 Task: Find a place to stay in Bou Ismail, Algeria for 4 guests from September 6 to September 12, with a budget between ₹10,000 and ₹14,000 per night, including amenities like free parking and TV.
Action: Mouse moved to (475, 87)
Screenshot: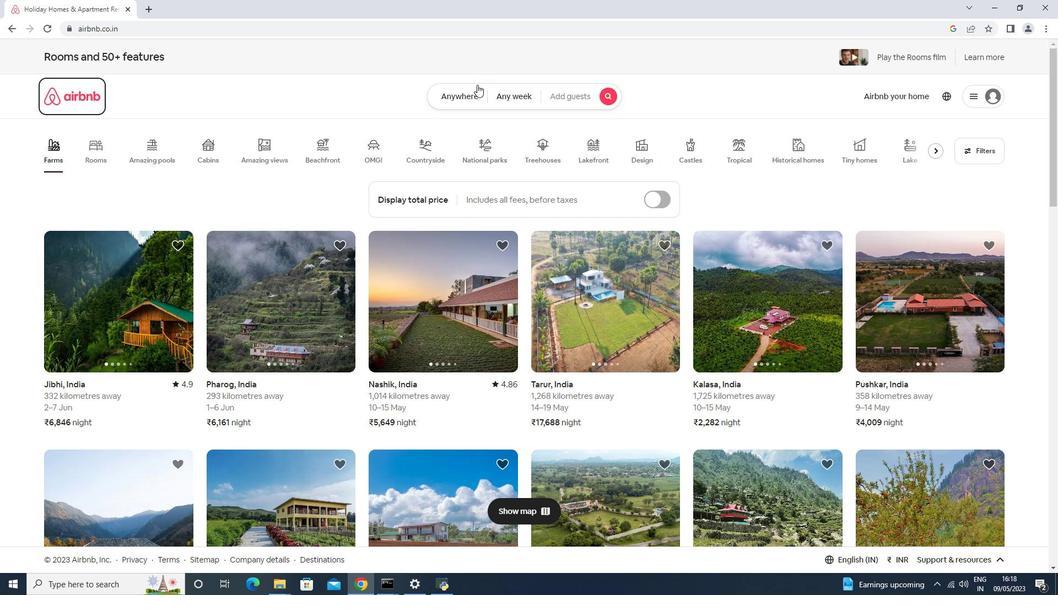 
Action: Mouse pressed left at (475, 87)
Screenshot: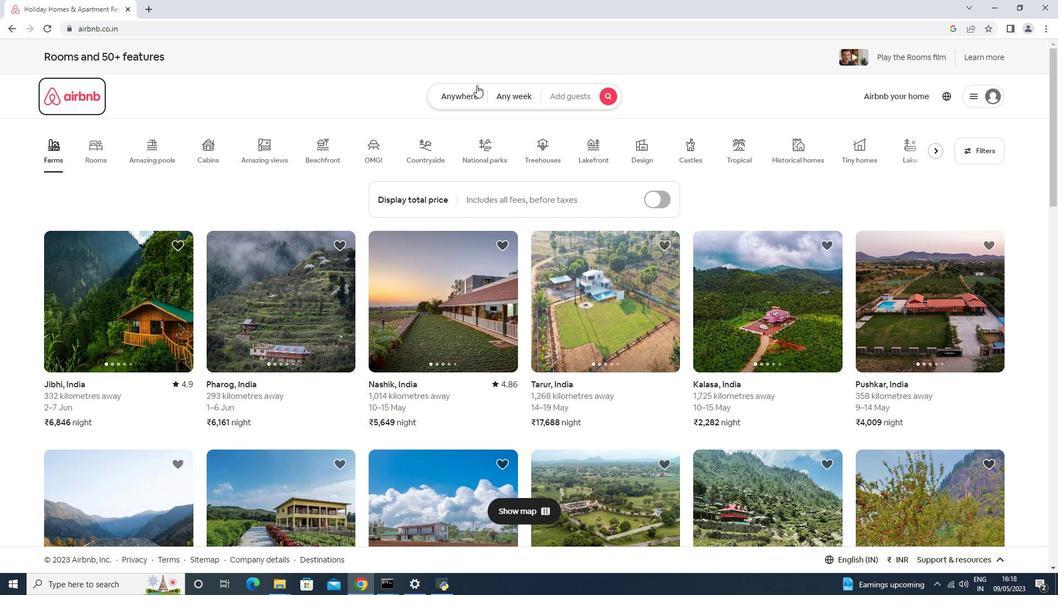 
Action: Mouse moved to (416, 130)
Screenshot: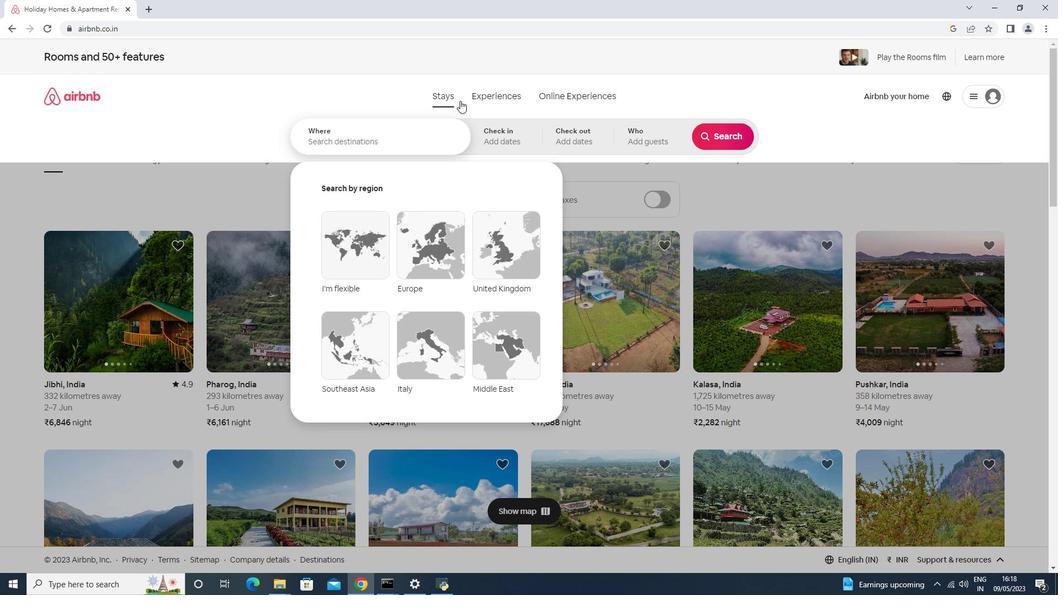 
Action: Mouse pressed left at (416, 130)
Screenshot: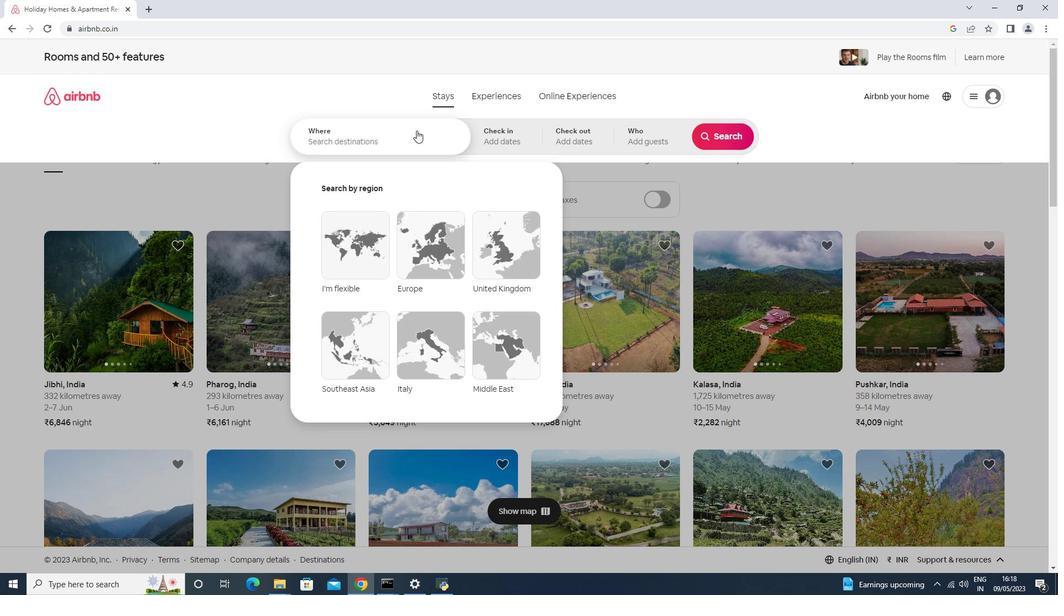 
Action: Key pressed <Key.shift>Bou<Key.space><Key.shift>Isl<Key.backspace>mail,<Key.space><Key.shift>ALGERIA<Key.enter>
Screenshot: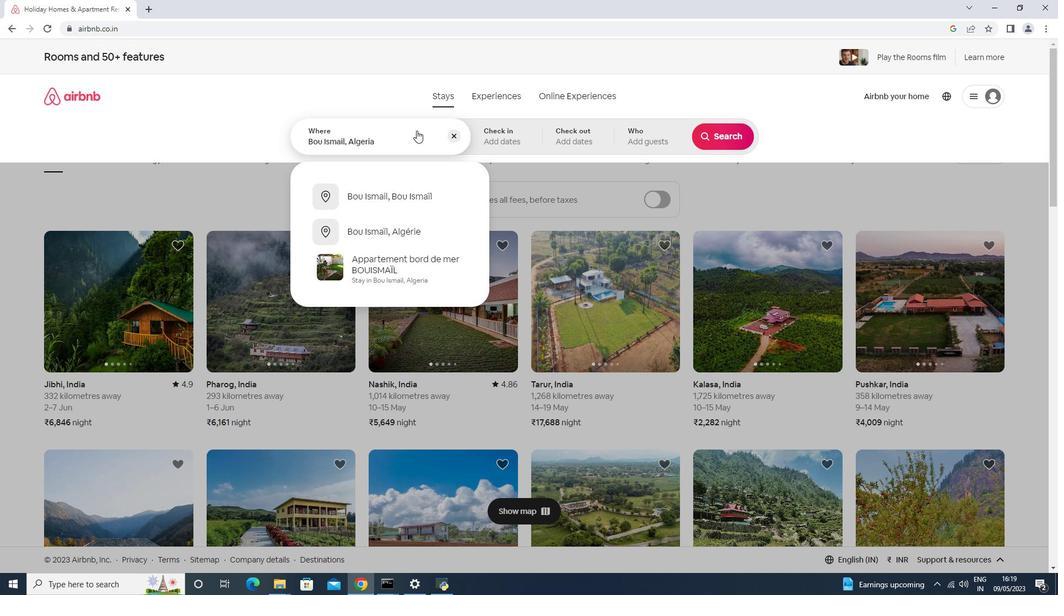 
Action: Mouse moved to (722, 224)
Screenshot: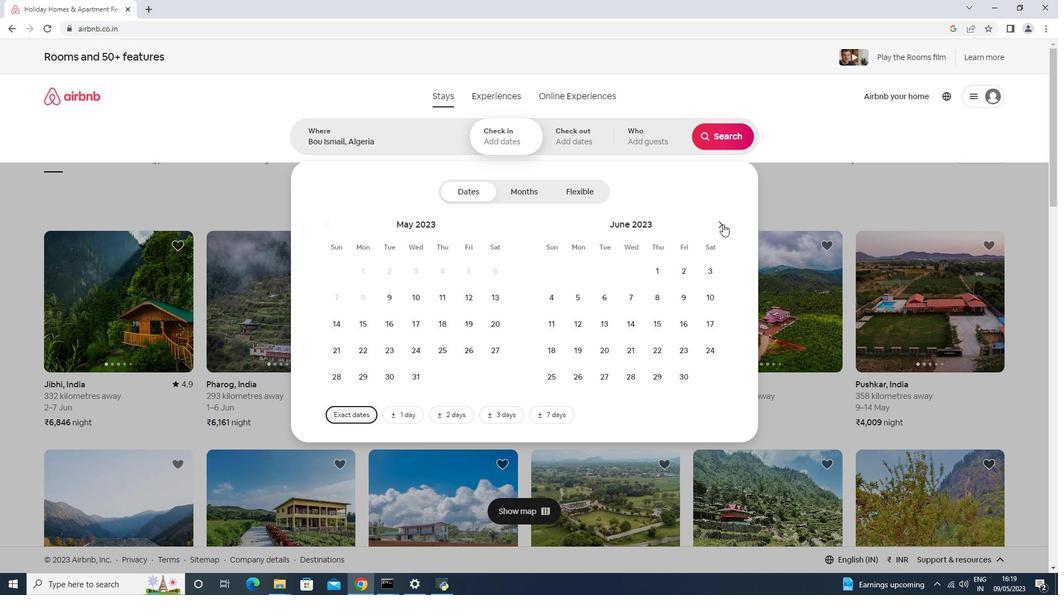 
Action: Mouse pressed left at (722, 224)
Screenshot: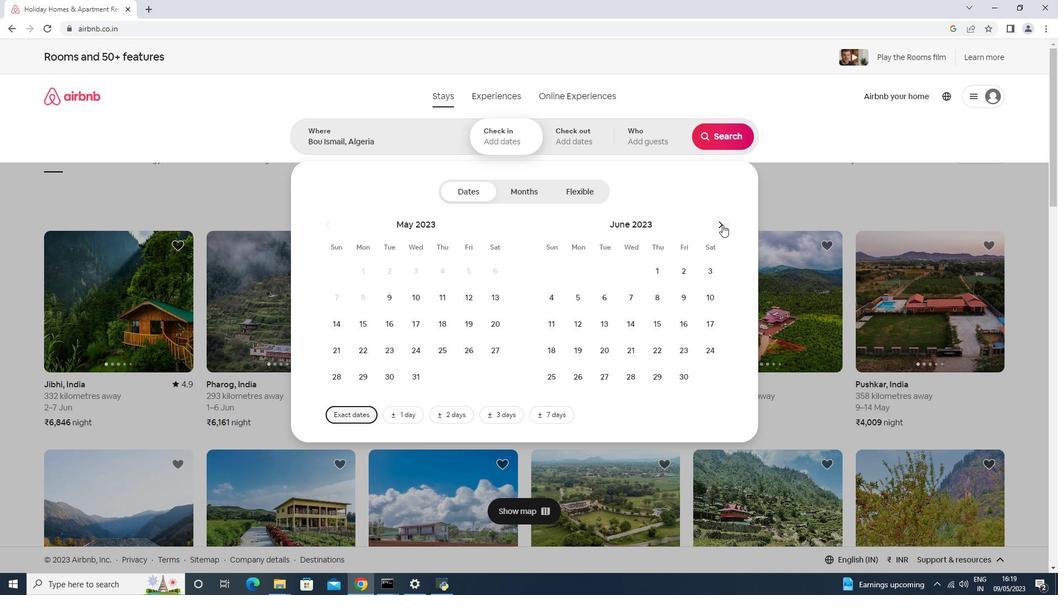 
Action: Mouse pressed left at (722, 224)
Screenshot: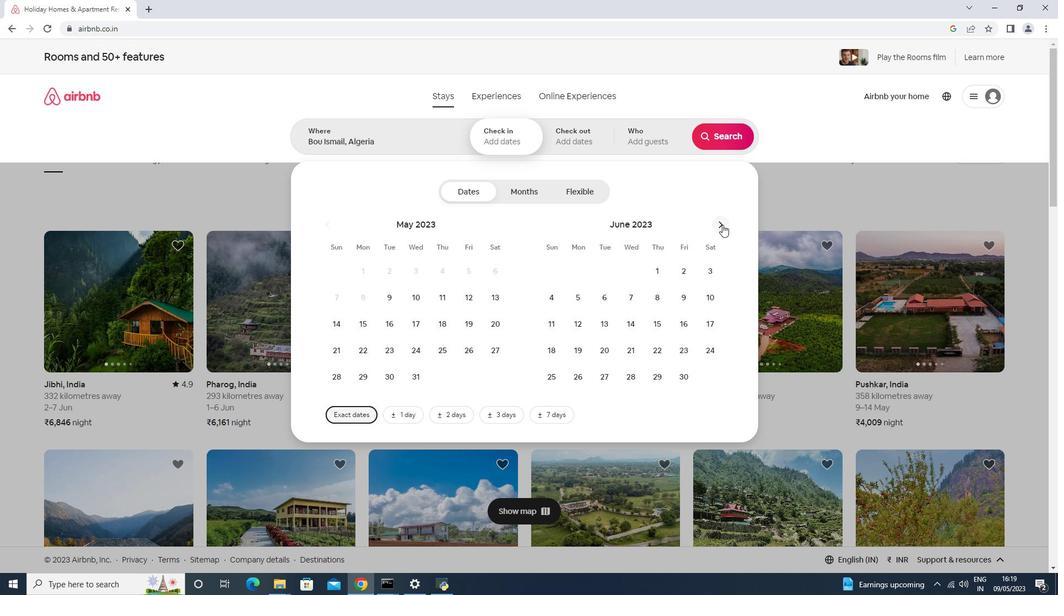 
Action: Mouse pressed left at (722, 224)
Screenshot: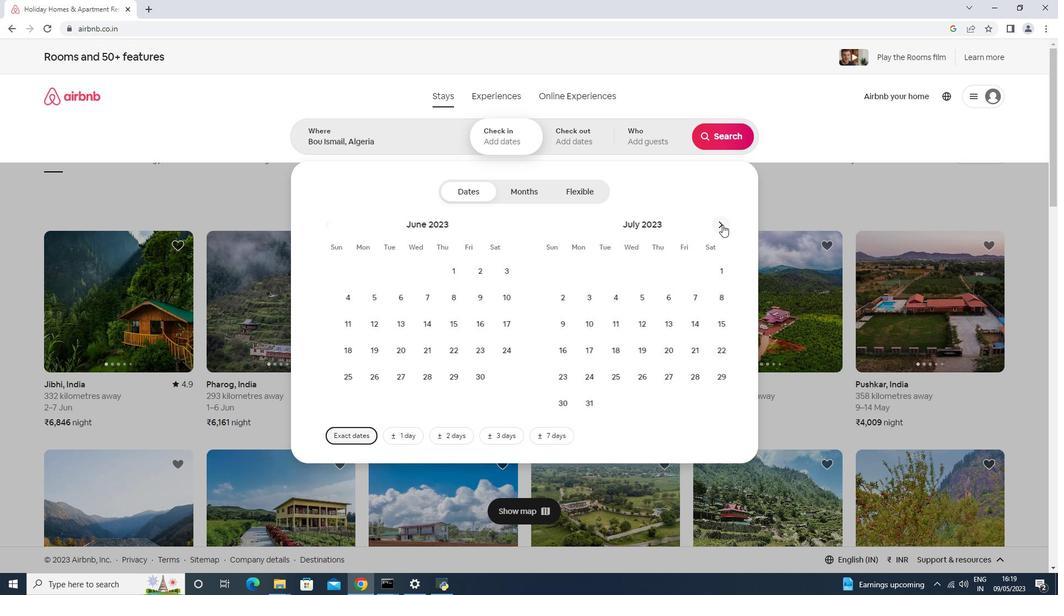 
Action: Mouse pressed left at (722, 224)
Screenshot: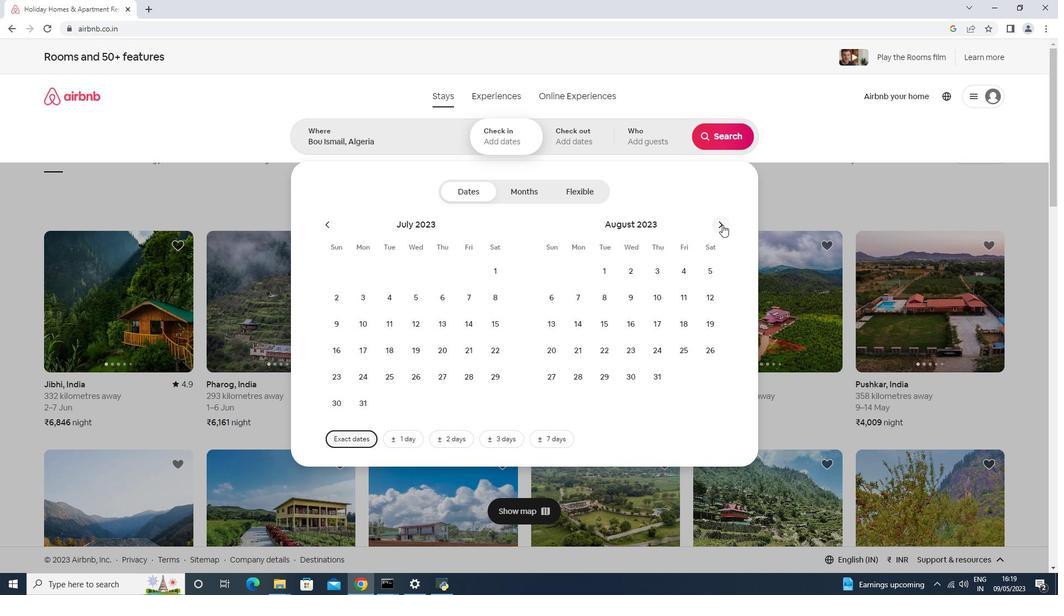 
Action: Mouse moved to (640, 300)
Screenshot: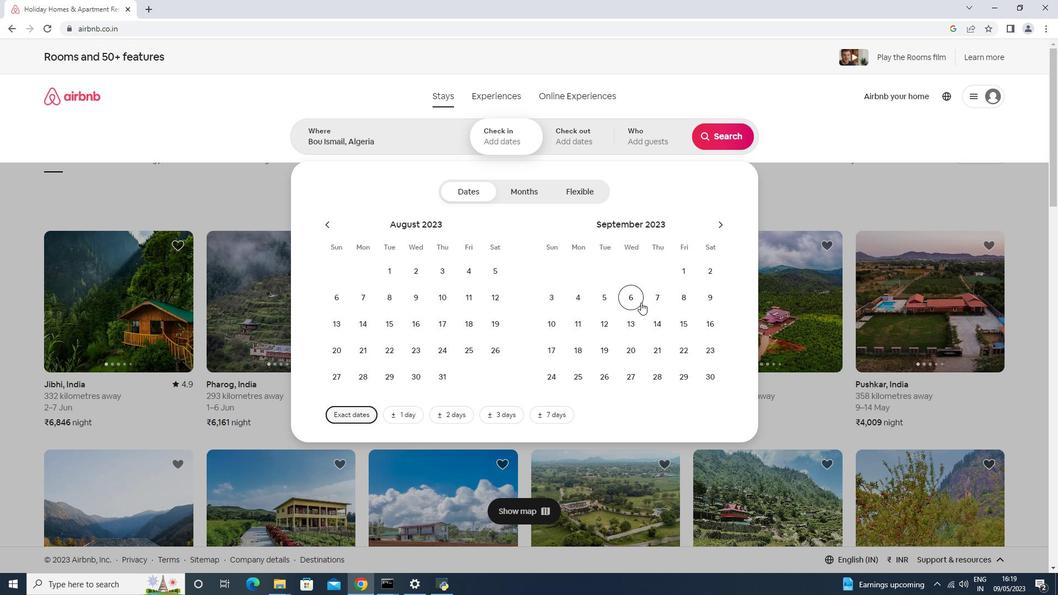 
Action: Mouse pressed left at (640, 300)
Screenshot: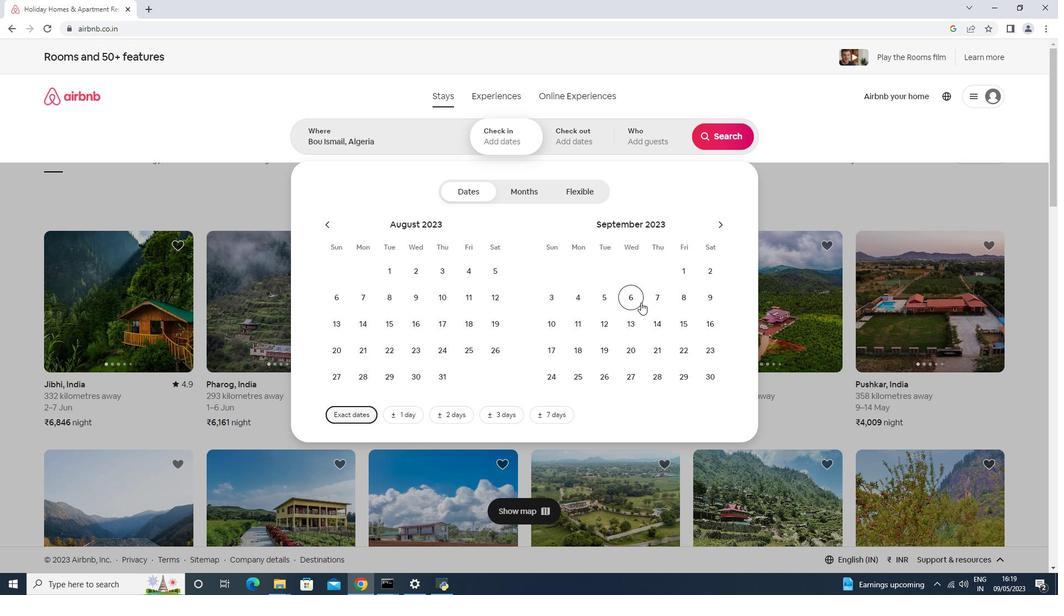 
Action: Mouse moved to (605, 321)
Screenshot: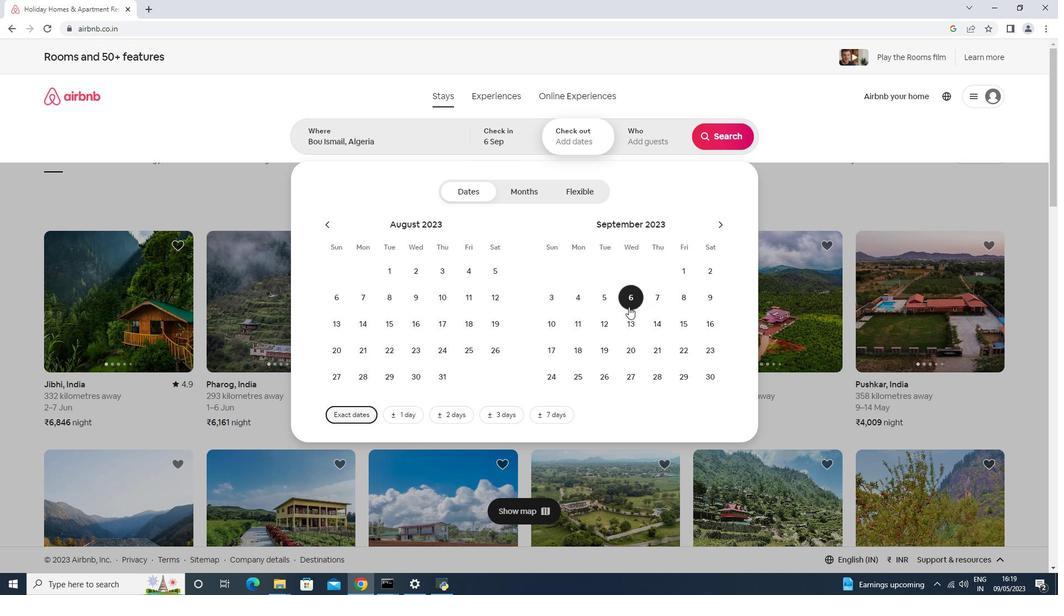 
Action: Mouse pressed left at (605, 321)
Screenshot: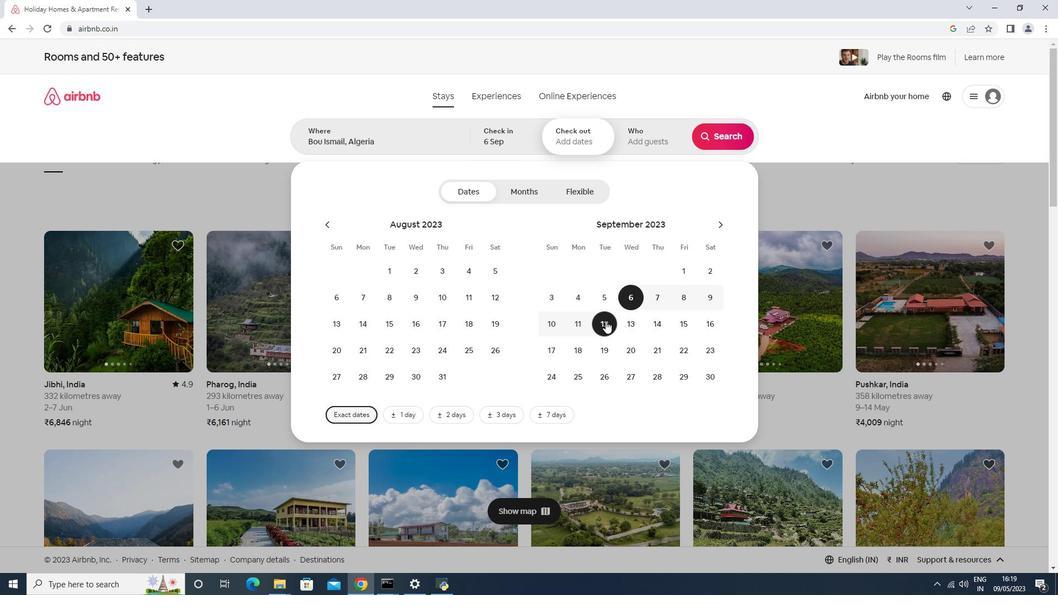 
Action: Mouse moved to (657, 147)
Screenshot: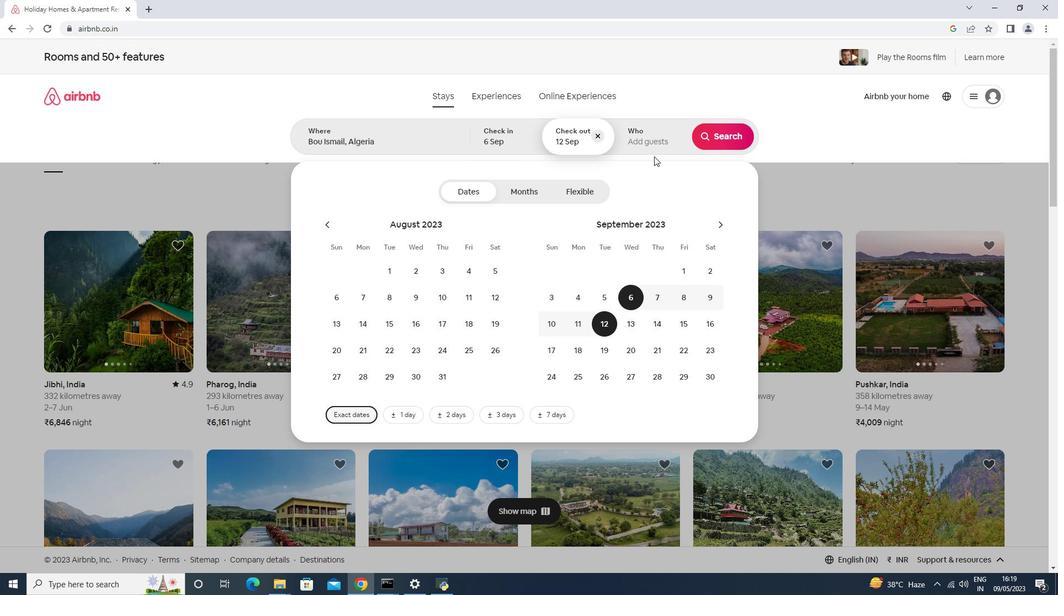 
Action: Mouse pressed left at (657, 147)
Screenshot: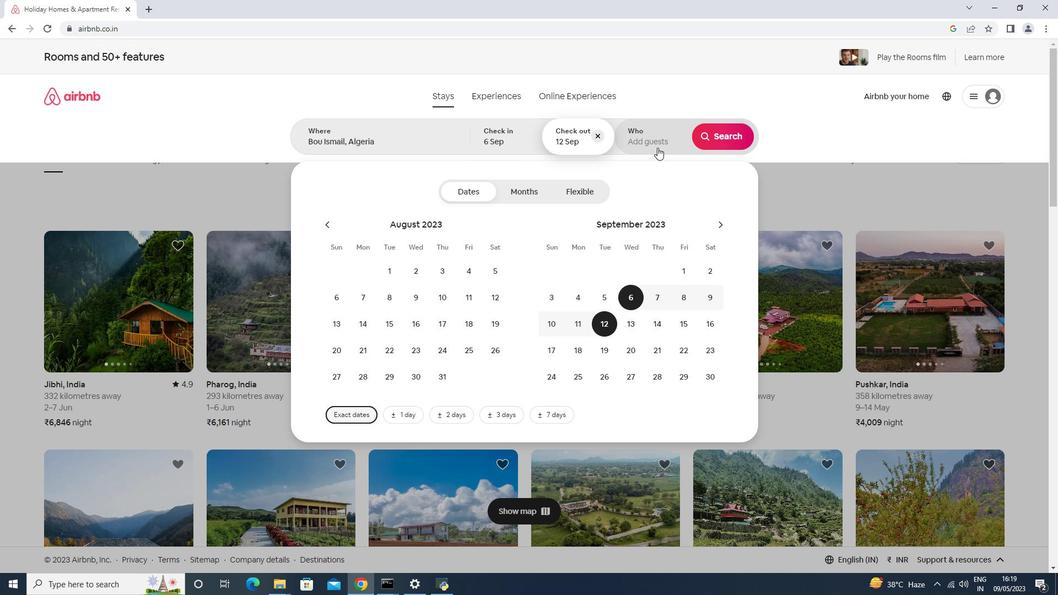 
Action: Mouse moved to (719, 198)
Screenshot: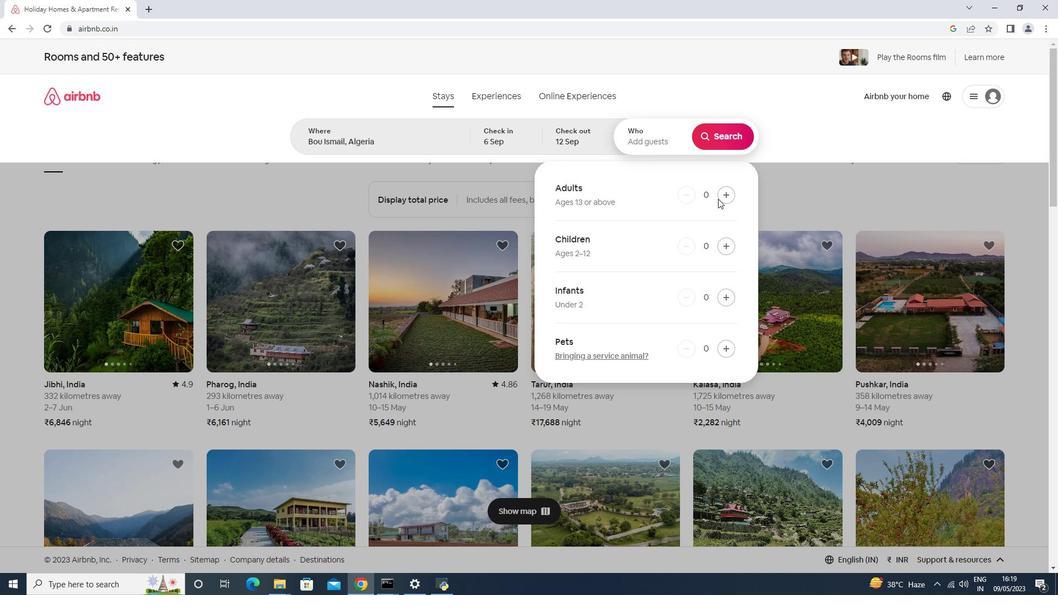 
Action: Mouse pressed left at (719, 198)
Screenshot: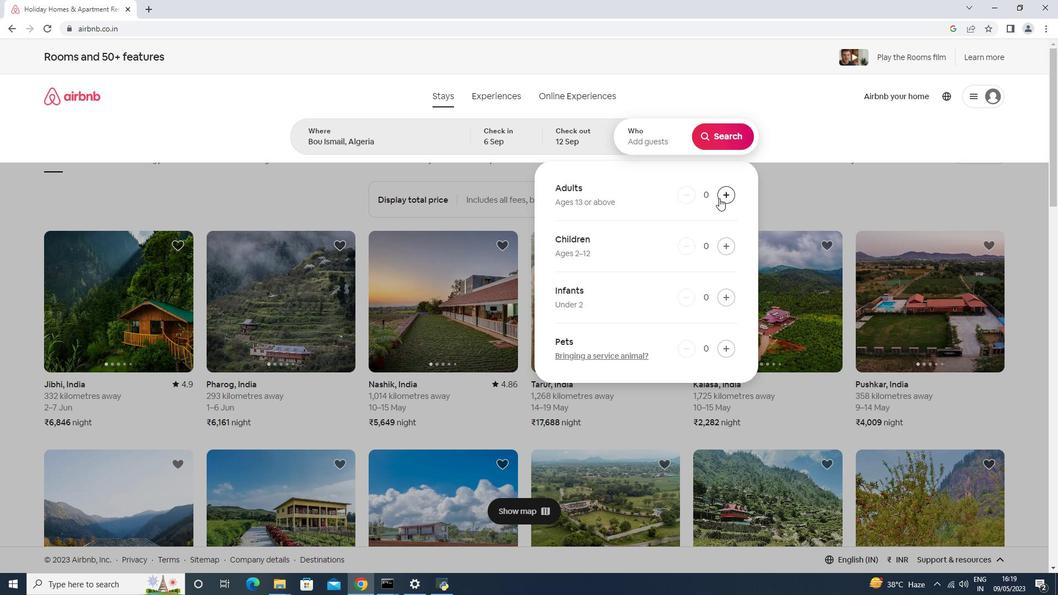 
Action: Mouse pressed left at (719, 198)
Screenshot: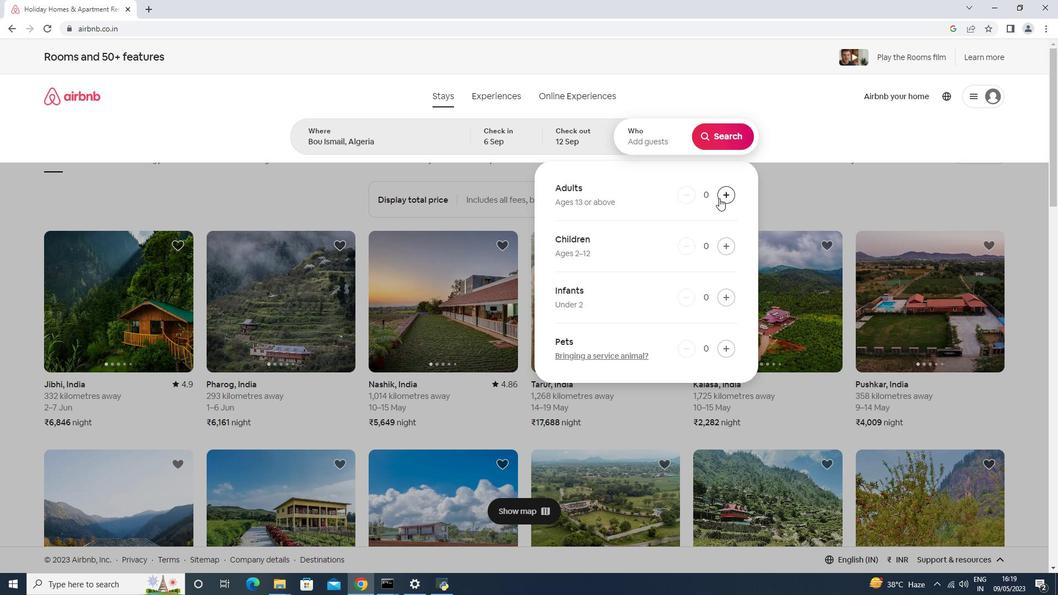 
Action: Mouse pressed left at (719, 198)
Screenshot: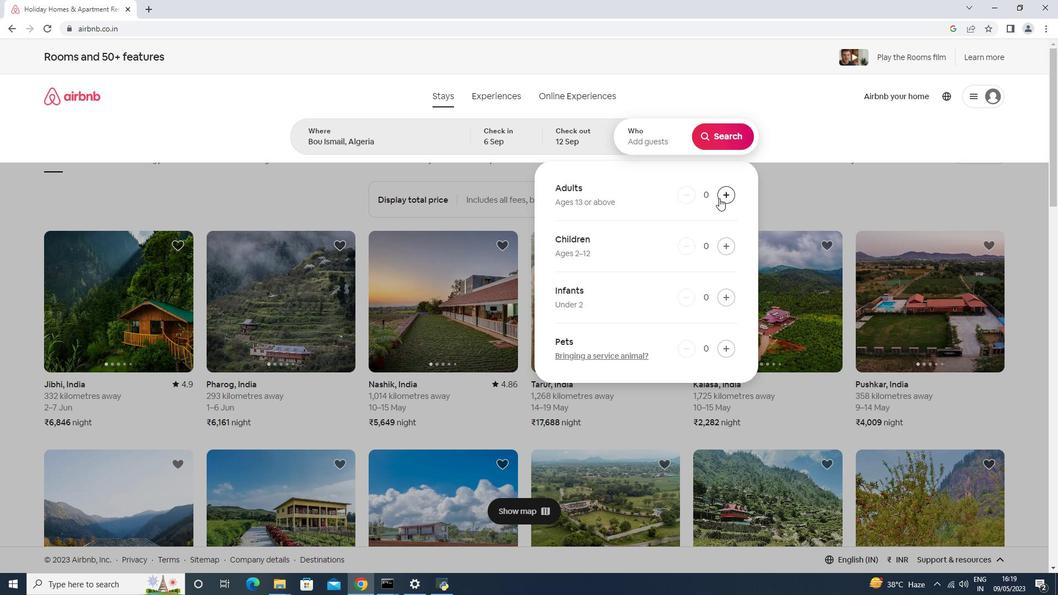 
Action: Mouse pressed left at (719, 198)
Screenshot: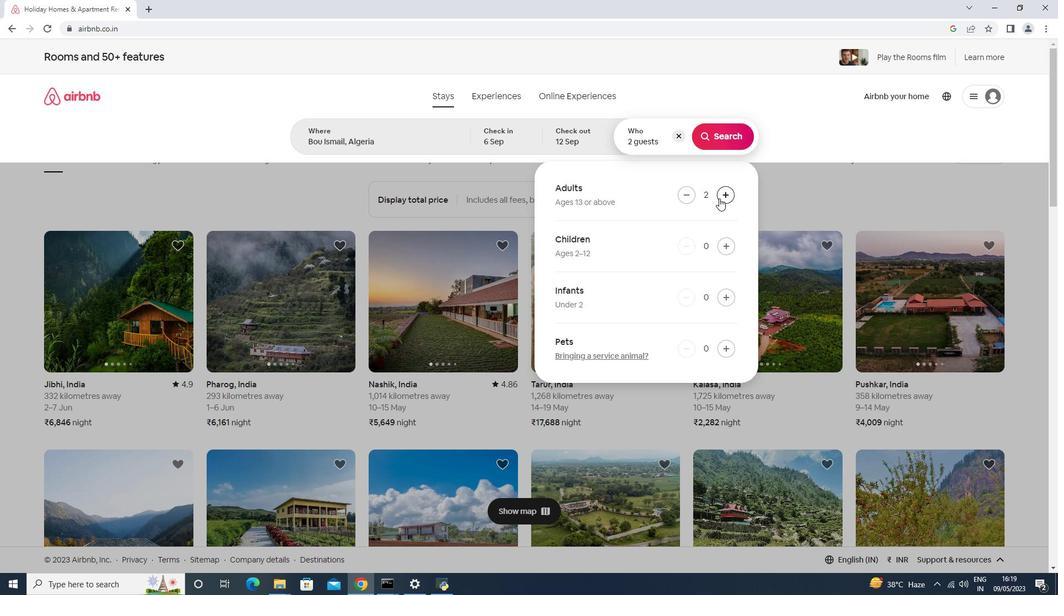 
Action: Mouse moved to (723, 143)
Screenshot: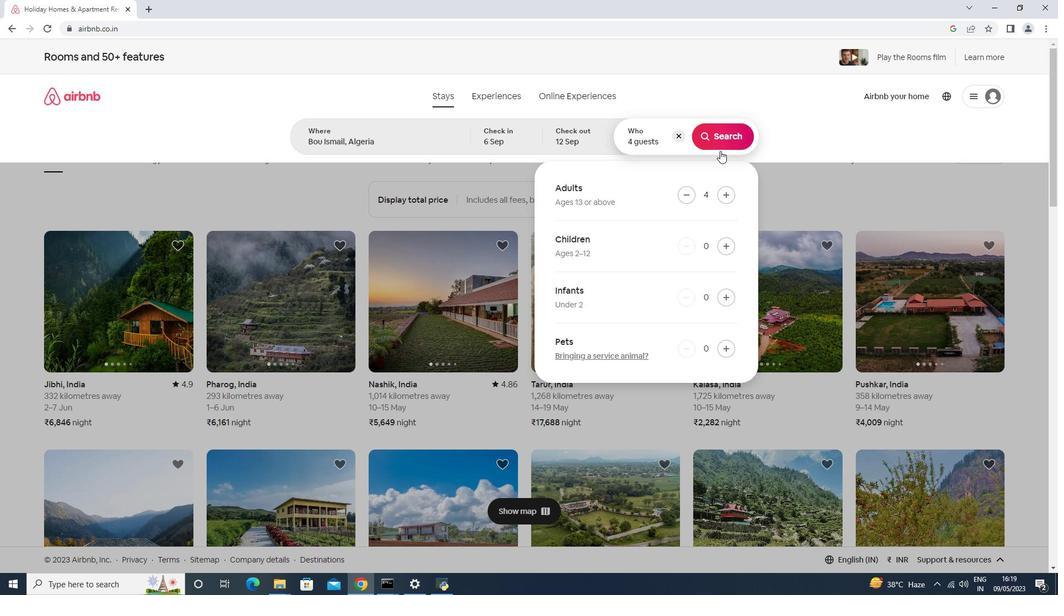 
Action: Mouse pressed left at (723, 143)
Screenshot: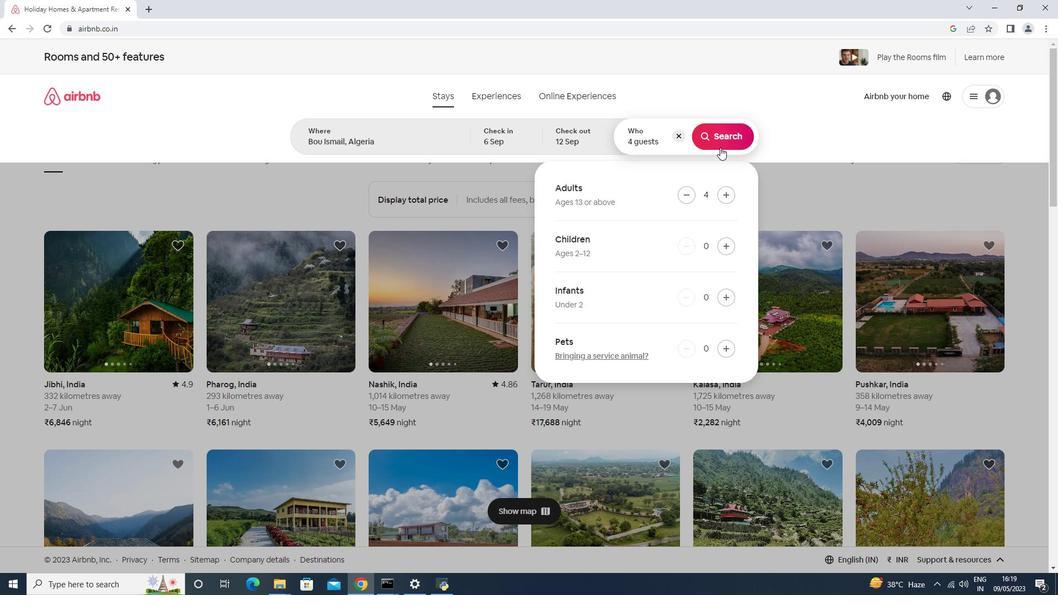 
Action: Mouse moved to (395, 369)
Screenshot: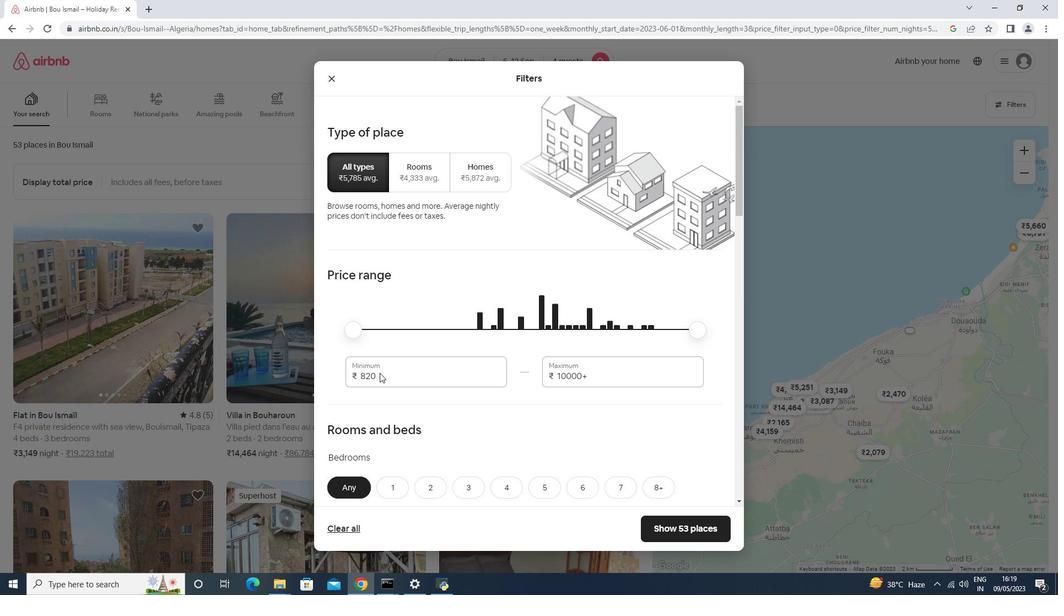 
Action: Mouse pressed left at (395, 369)
Screenshot: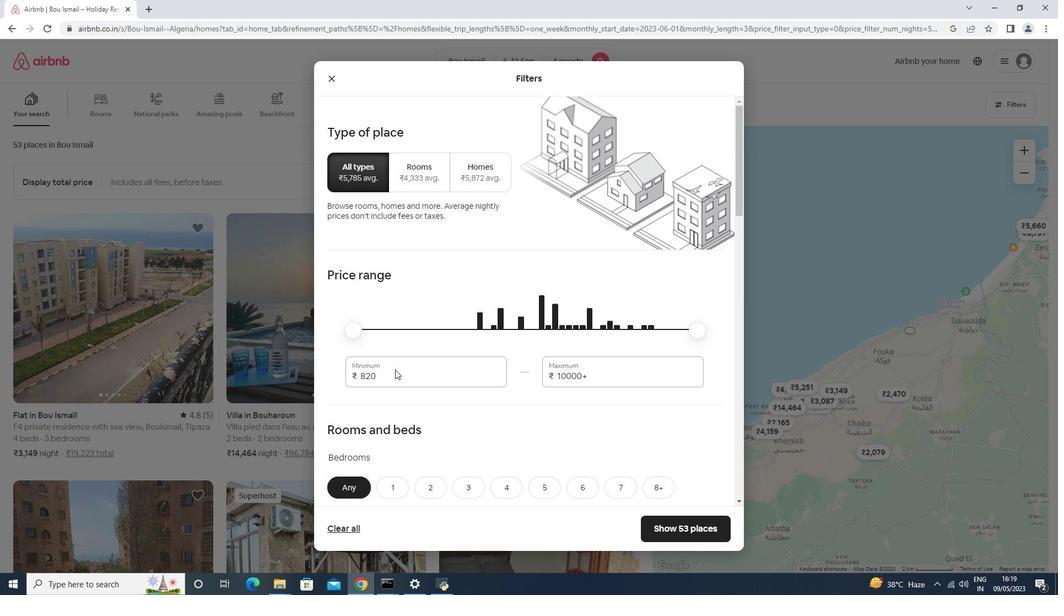 
Action: Mouse moved to (393, 361)
Screenshot: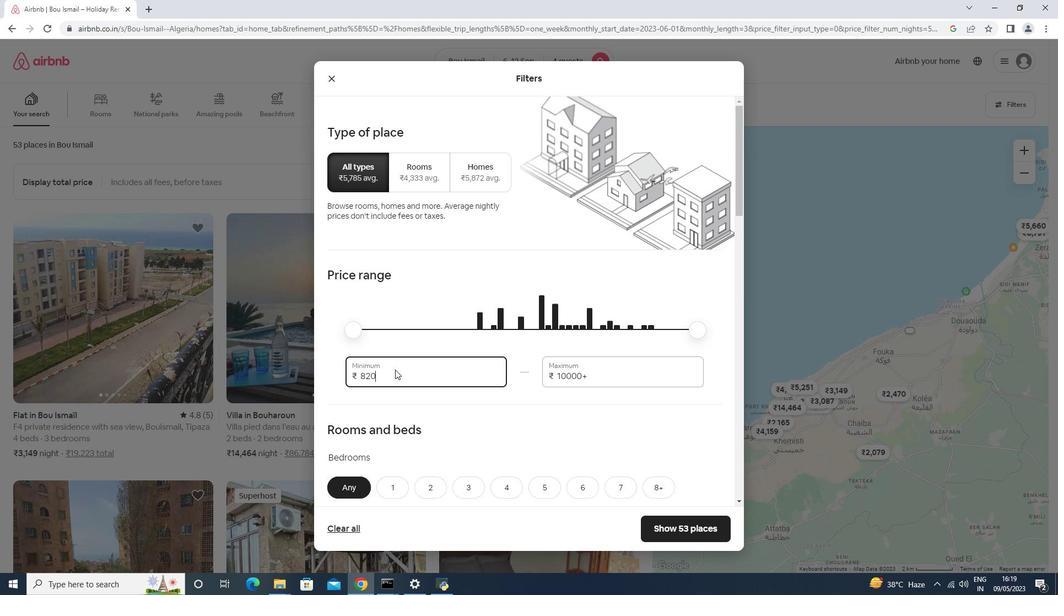 
Action: Key pressed <Key.backspace><Key.backspace><Key.backspace><Key.backspace>10000<Key.caps_lock>1400<Key.backspace><Key.backspace><Key.backspace><Key.backspace><Key.tab><Key.caps_lock>140000
Screenshot: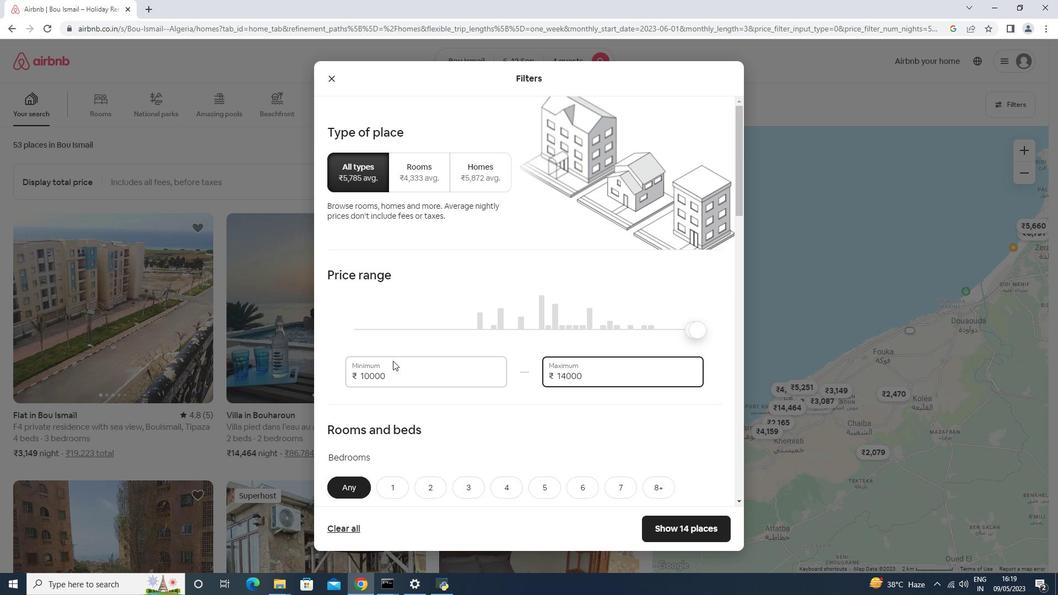
Action: Mouse scrolled (393, 360) with delta (0, 0)
Screenshot: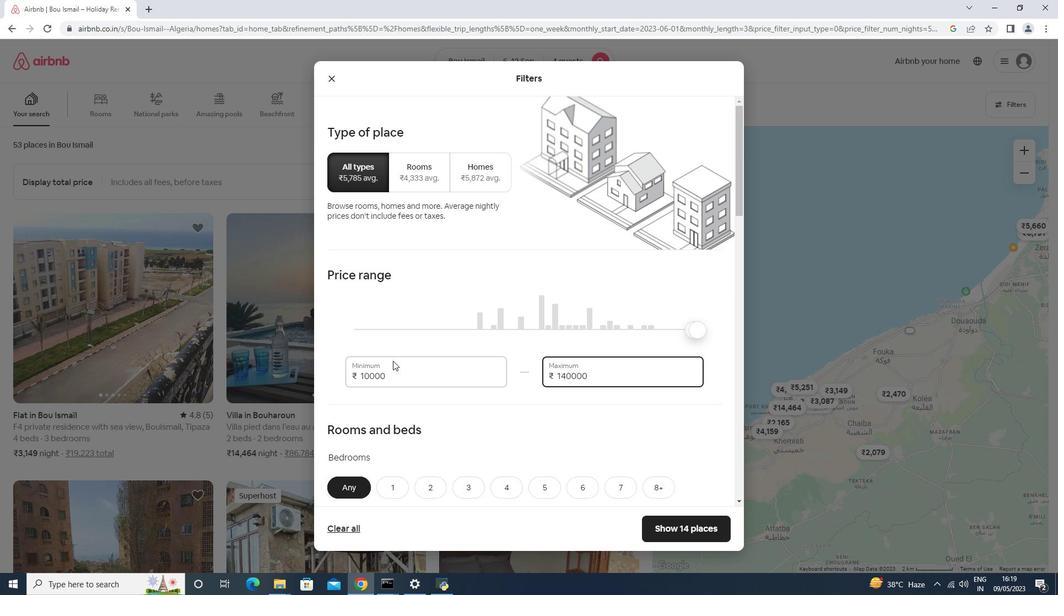 
Action: Mouse scrolled (393, 360) with delta (0, 0)
Screenshot: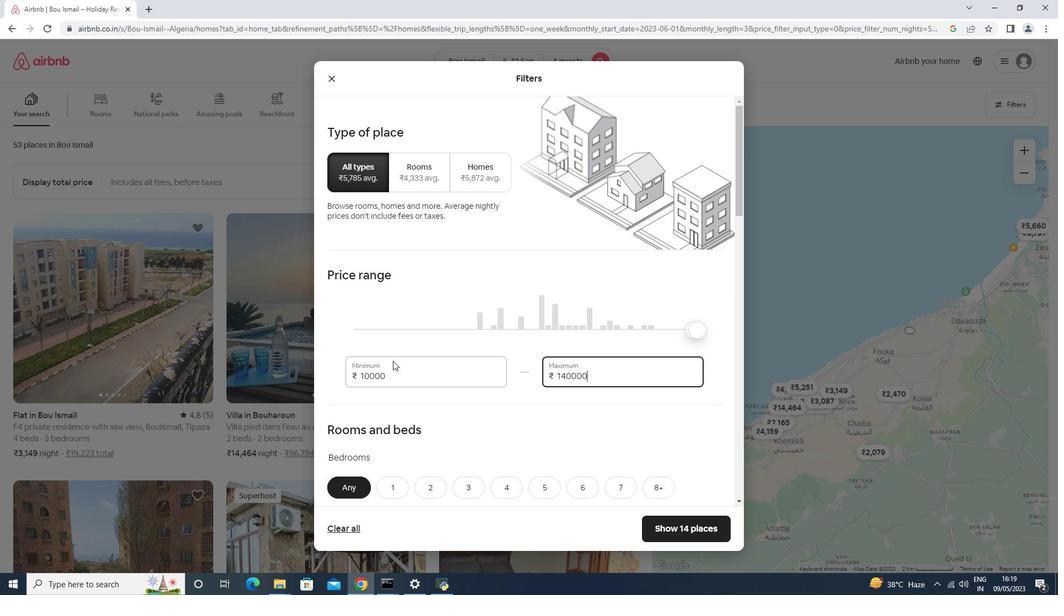 
Action: Mouse moved to (504, 378)
Screenshot: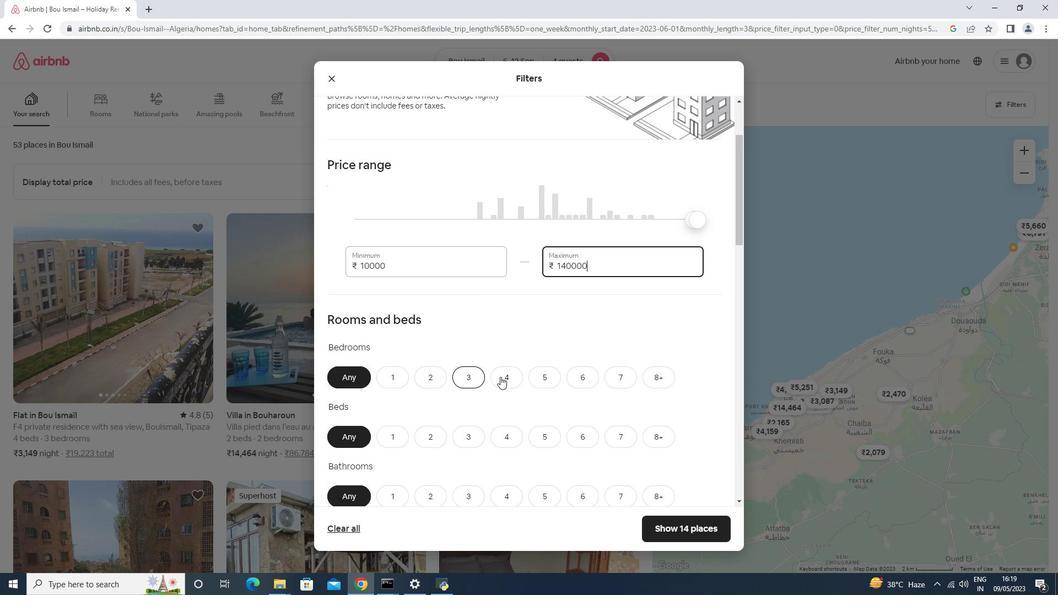 
Action: Mouse pressed left at (504, 378)
Screenshot: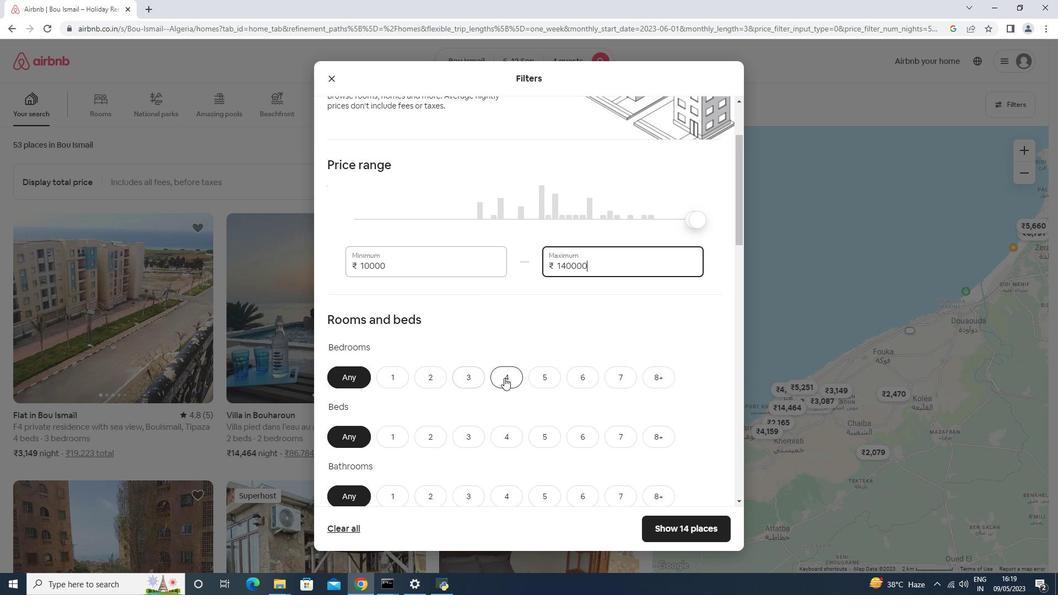 
Action: Mouse moved to (509, 431)
Screenshot: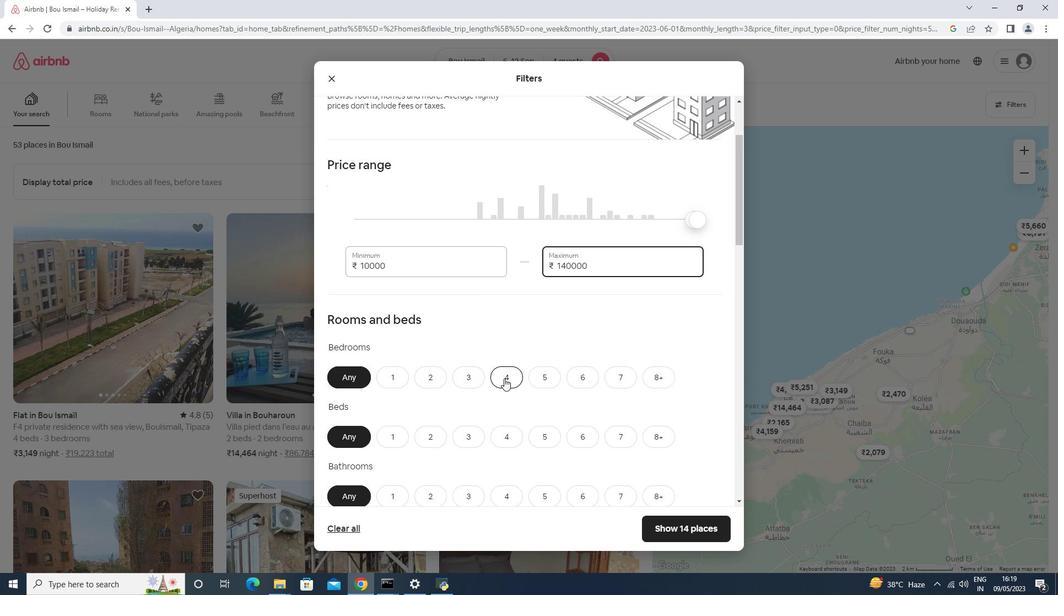 
Action: Mouse pressed left at (509, 431)
Screenshot: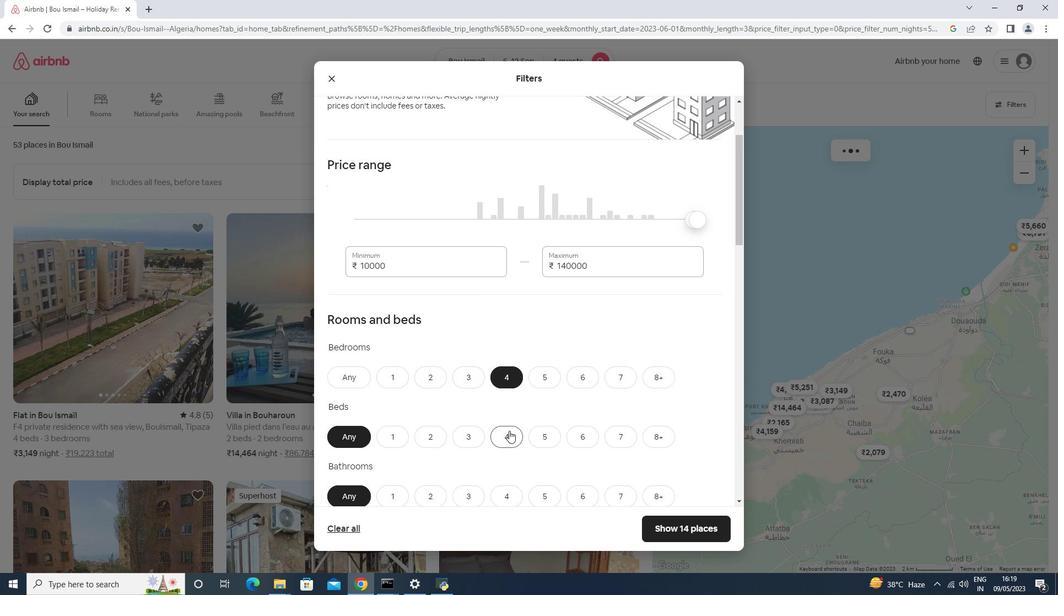 
Action: Mouse moved to (510, 486)
Screenshot: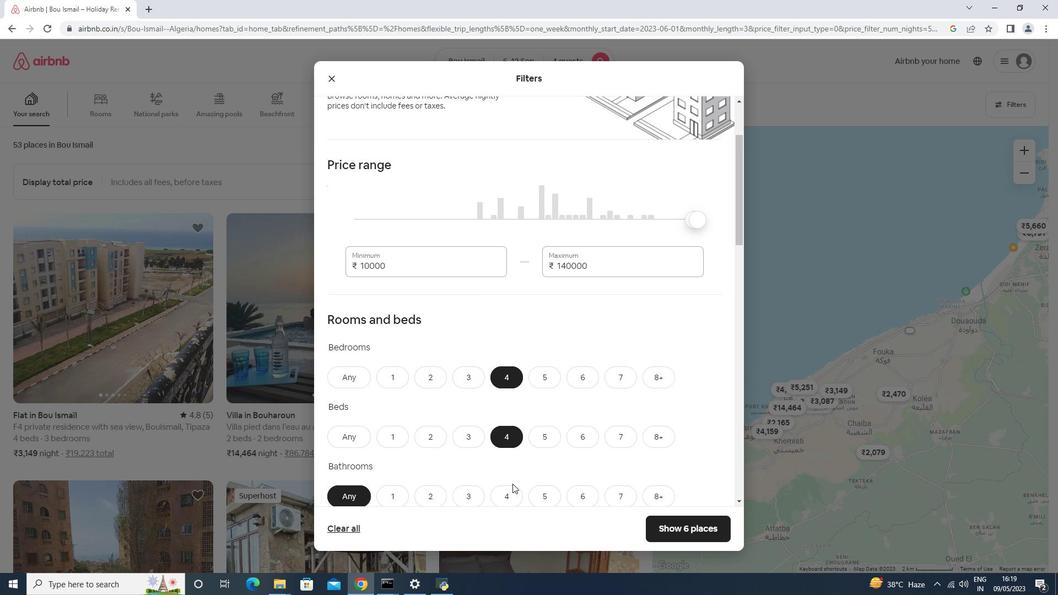 
Action: Mouse pressed left at (510, 486)
Screenshot: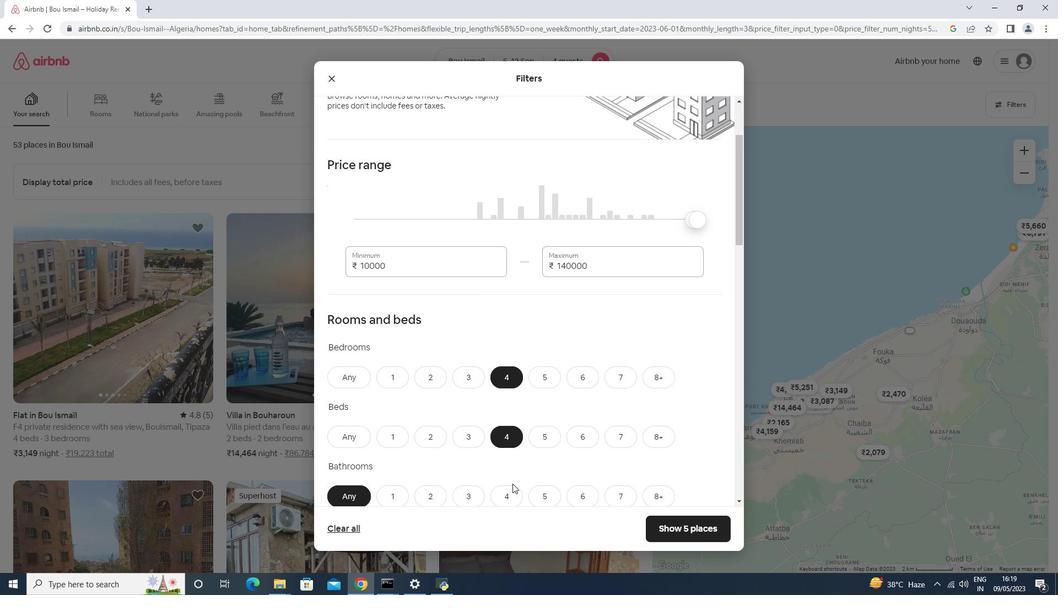 
Action: Mouse moved to (509, 483)
Screenshot: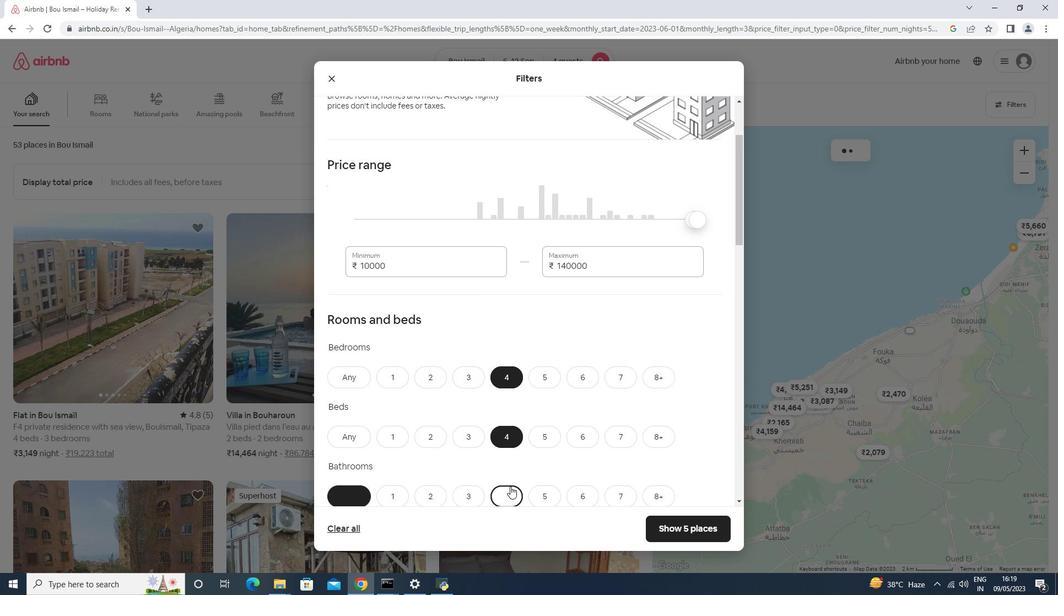 
Action: Mouse scrolled (509, 482) with delta (0, 0)
Screenshot: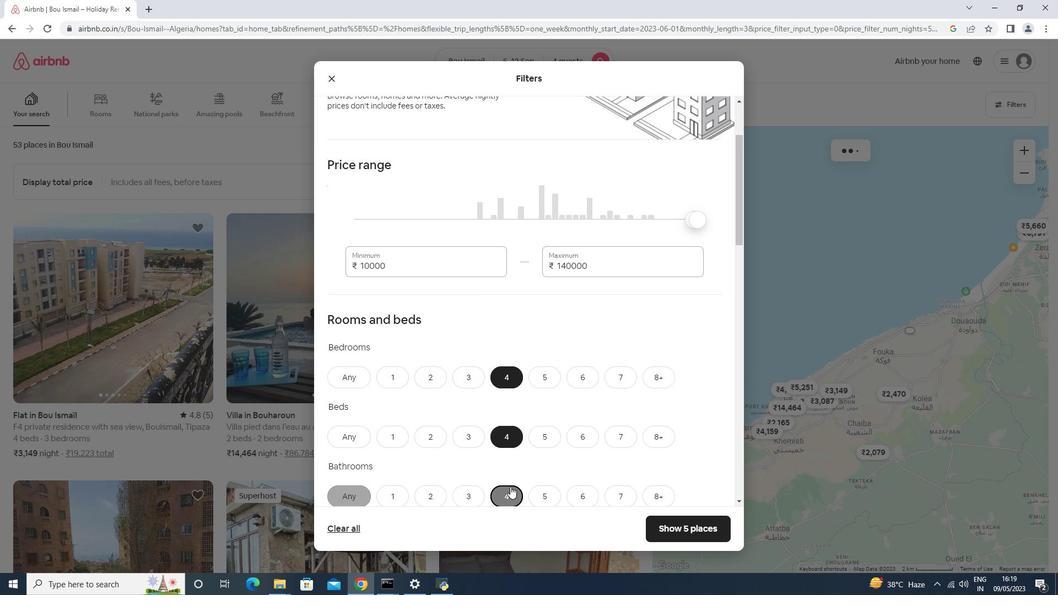 
Action: Mouse scrolled (509, 482) with delta (0, 0)
Screenshot: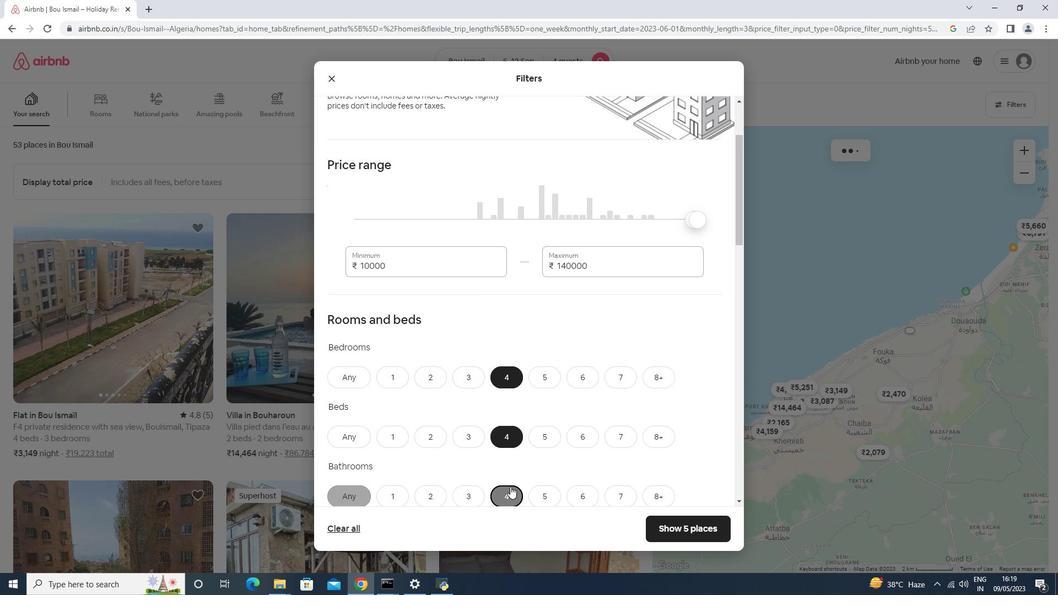 
Action: Mouse scrolled (509, 482) with delta (0, 0)
Screenshot: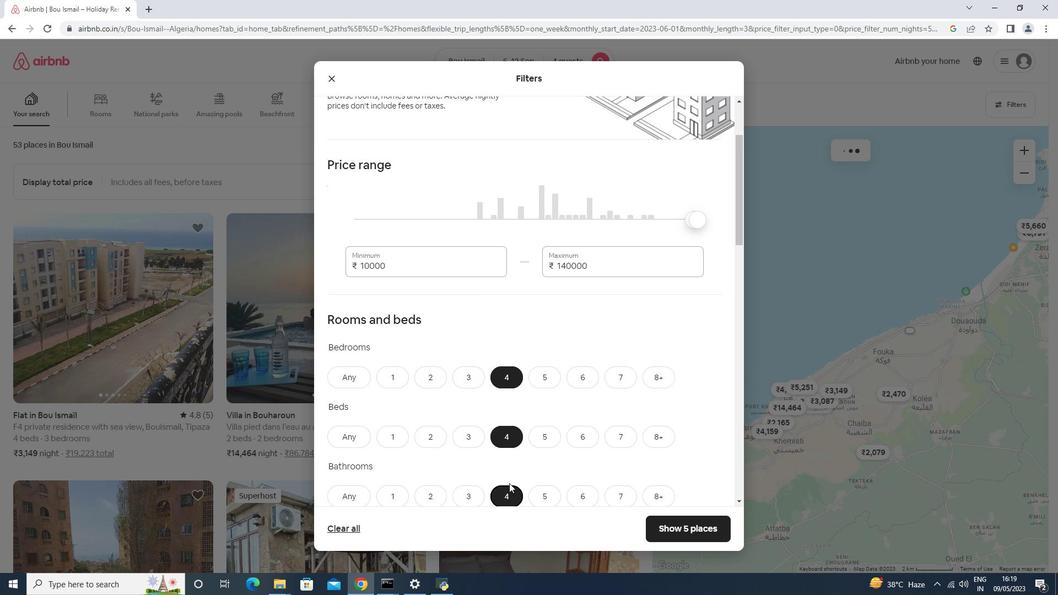 
Action: Mouse scrolled (509, 482) with delta (0, 0)
Screenshot: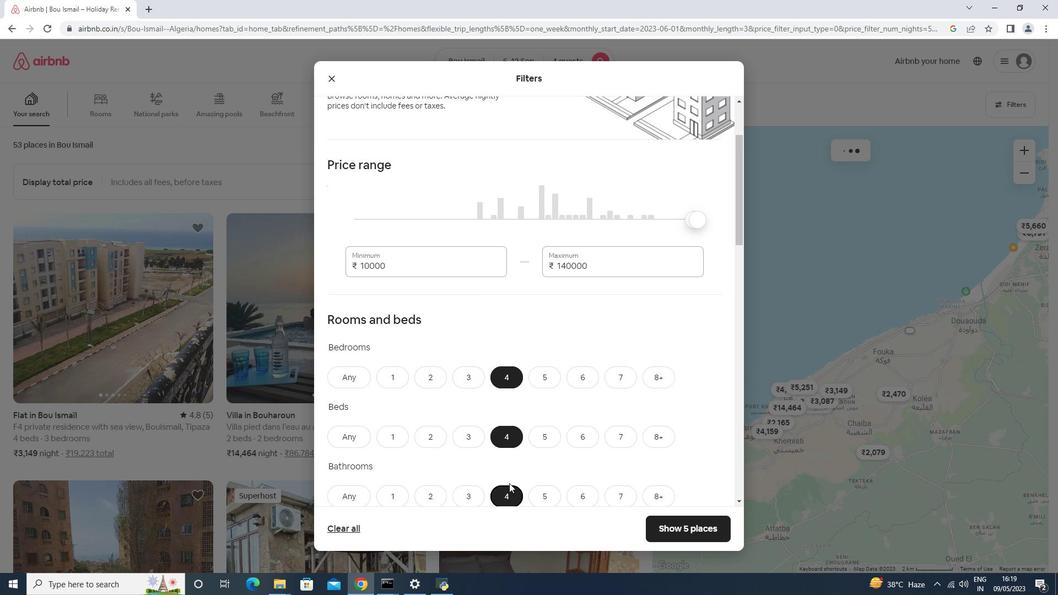 
Action: Mouse scrolled (509, 482) with delta (0, 0)
Screenshot: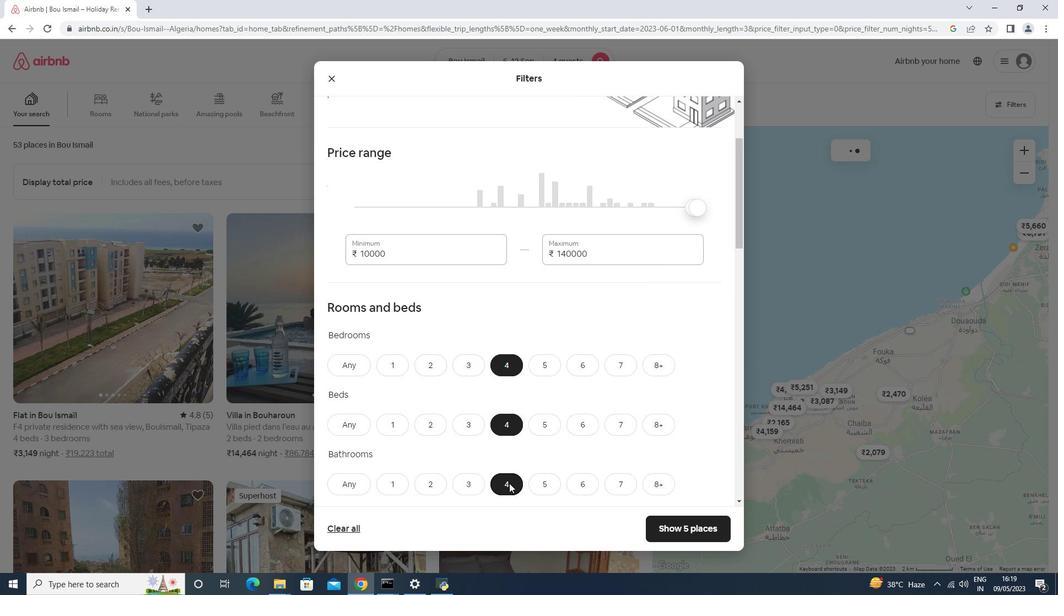 
Action: Mouse moved to (383, 341)
Screenshot: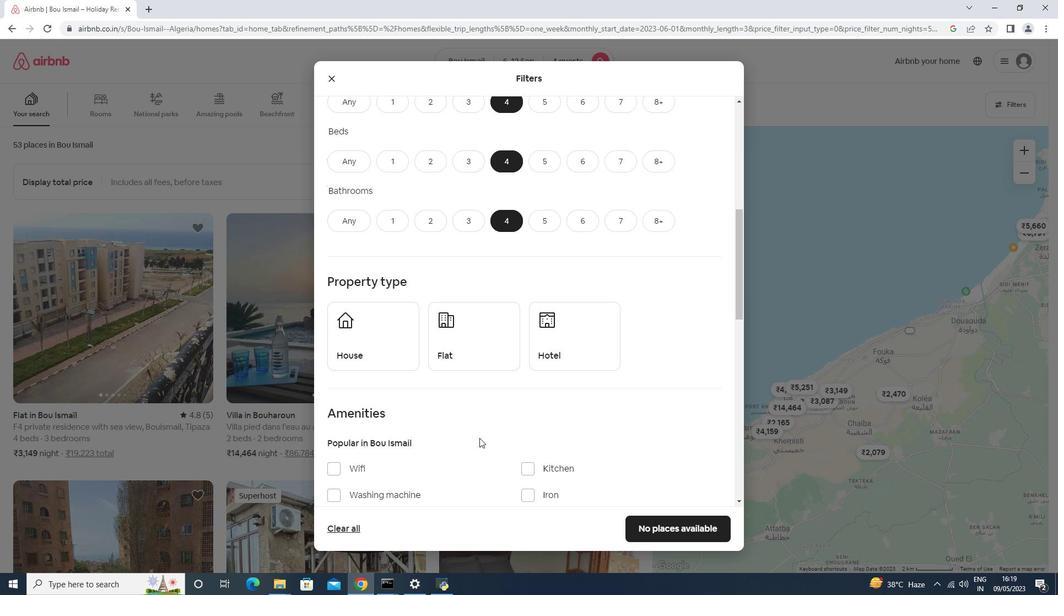 
Action: Mouse pressed left at (383, 341)
Screenshot: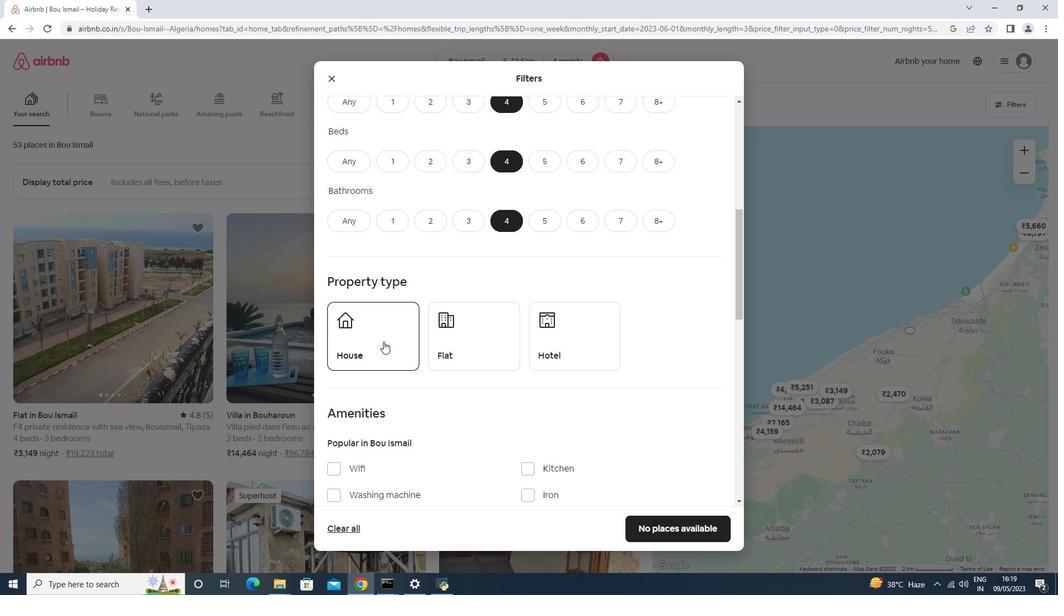 
Action: Mouse moved to (470, 355)
Screenshot: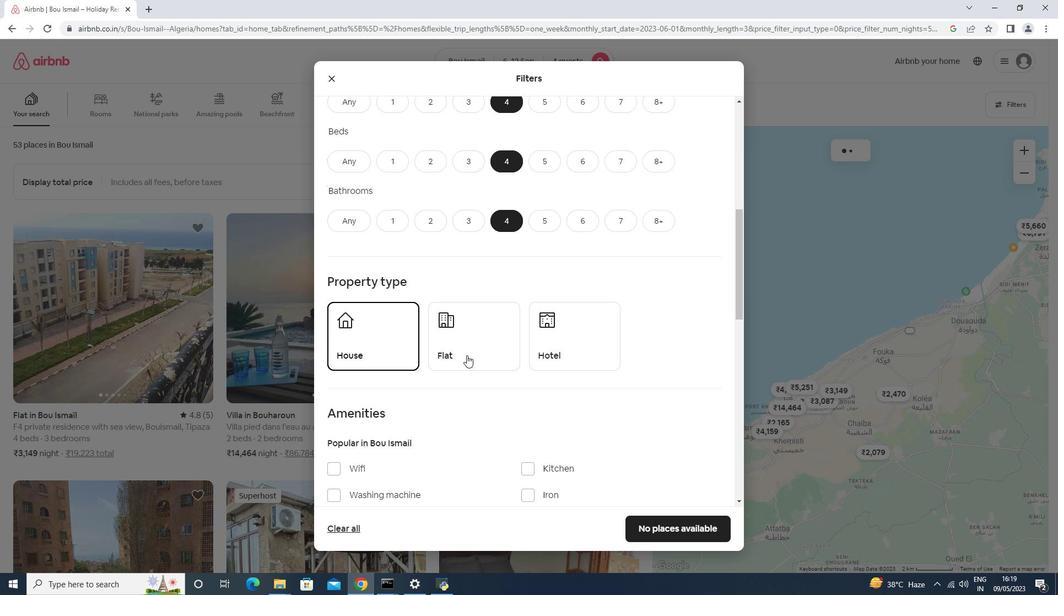
Action: Mouse pressed left at (470, 355)
Screenshot: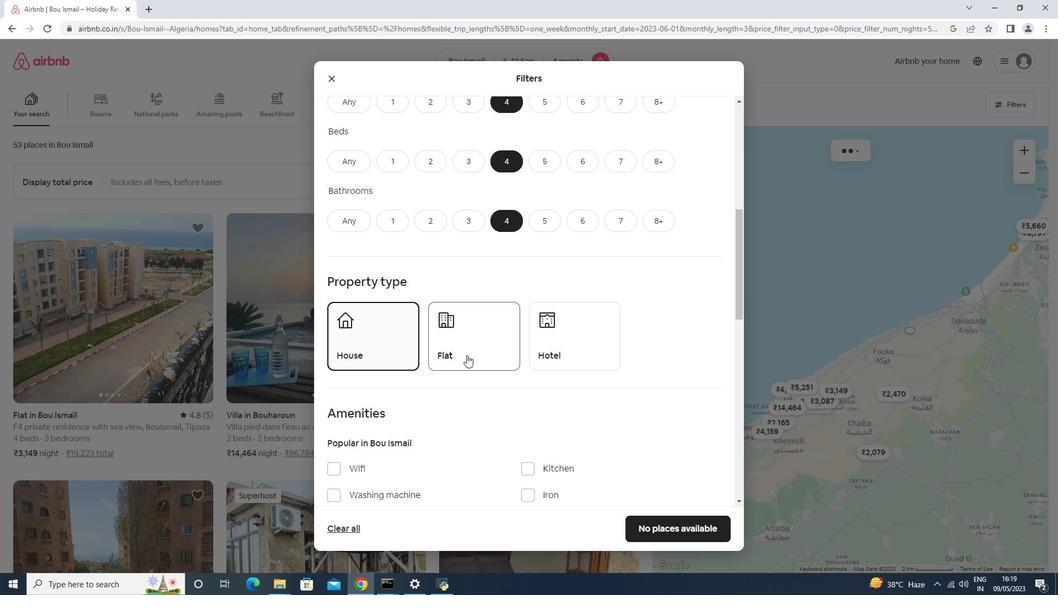 
Action: Mouse moved to (470, 355)
Screenshot: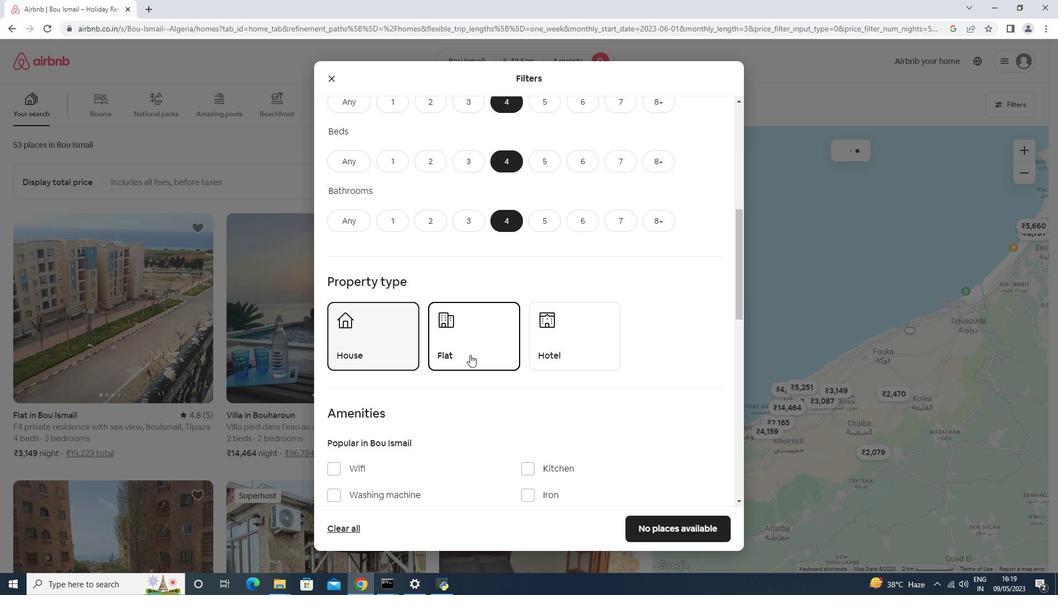 
Action: Mouse scrolled (470, 354) with delta (0, 0)
Screenshot: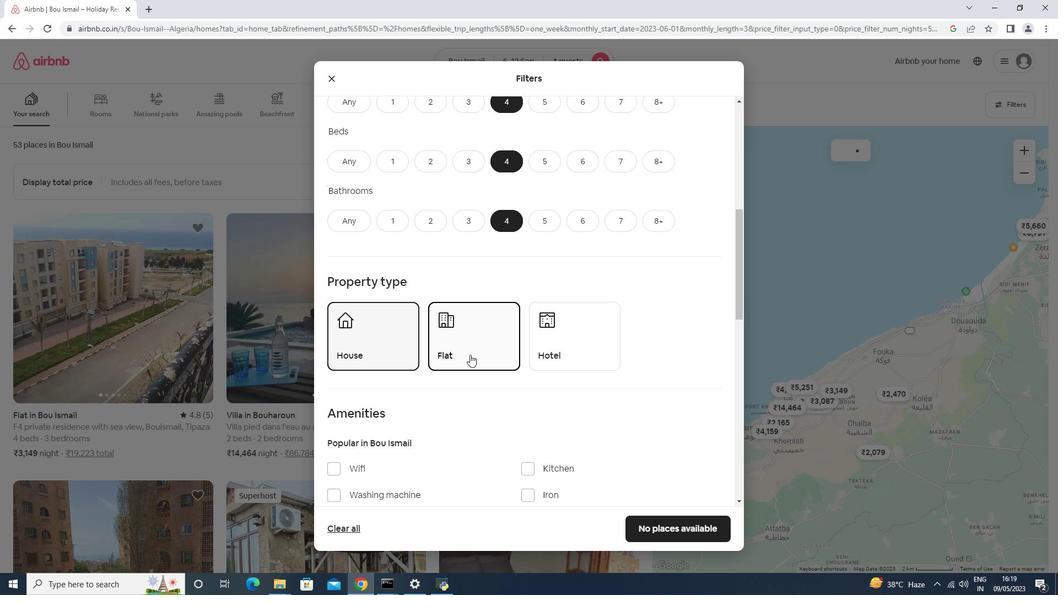 
Action: Mouse scrolled (470, 354) with delta (0, 0)
Screenshot: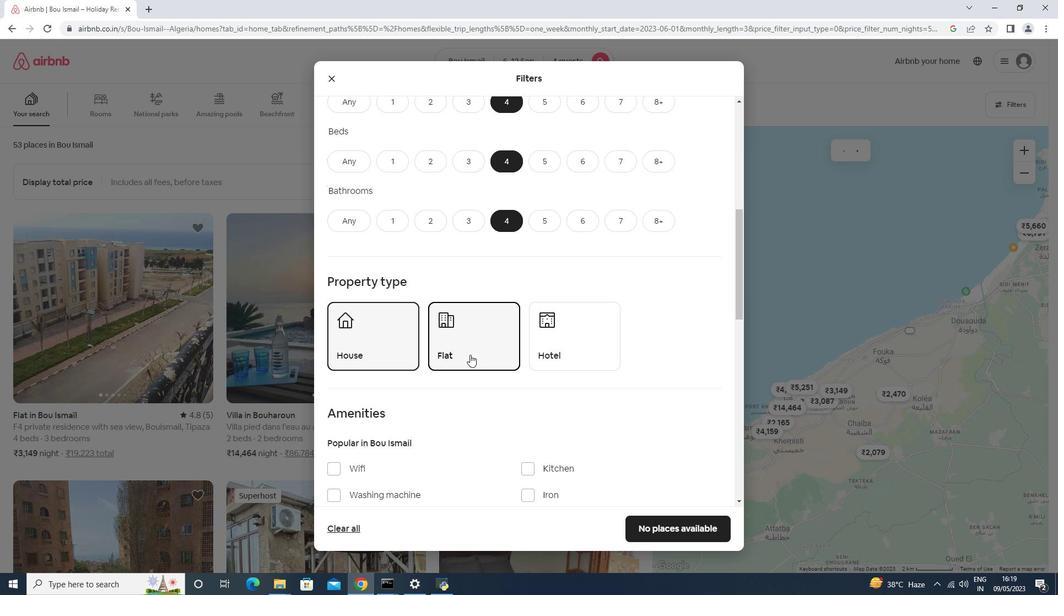 
Action: Mouse scrolled (470, 354) with delta (0, 0)
Screenshot: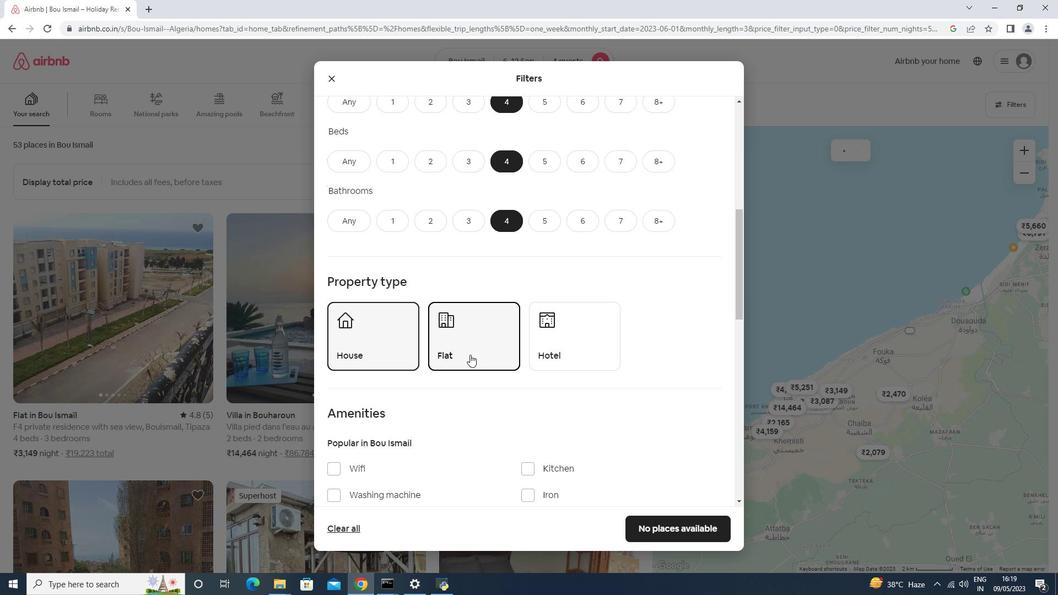 
Action: Mouse moved to (375, 352)
Screenshot: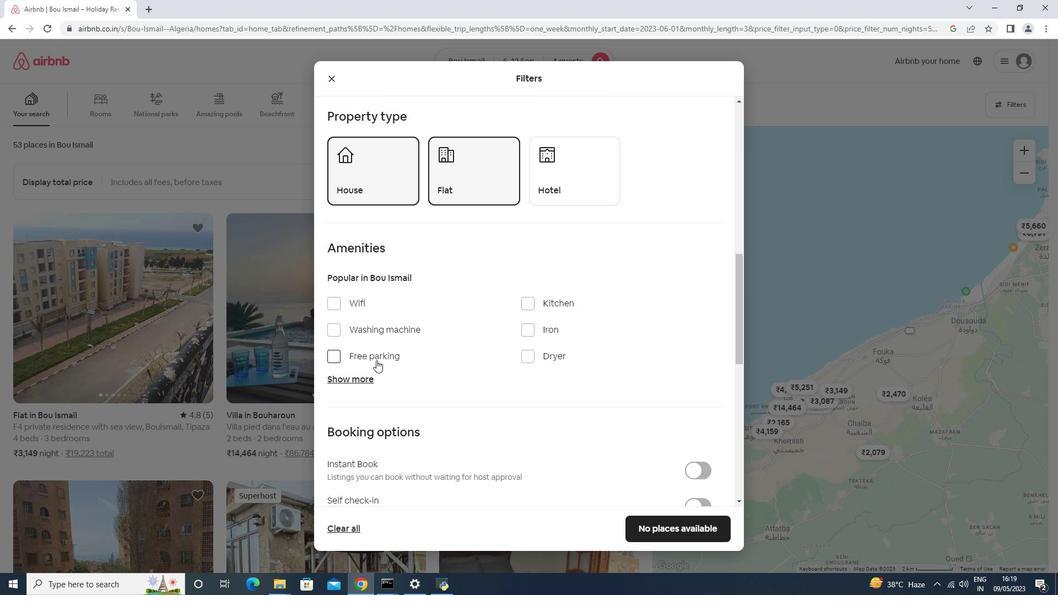 
Action: Mouse pressed left at (375, 352)
Screenshot: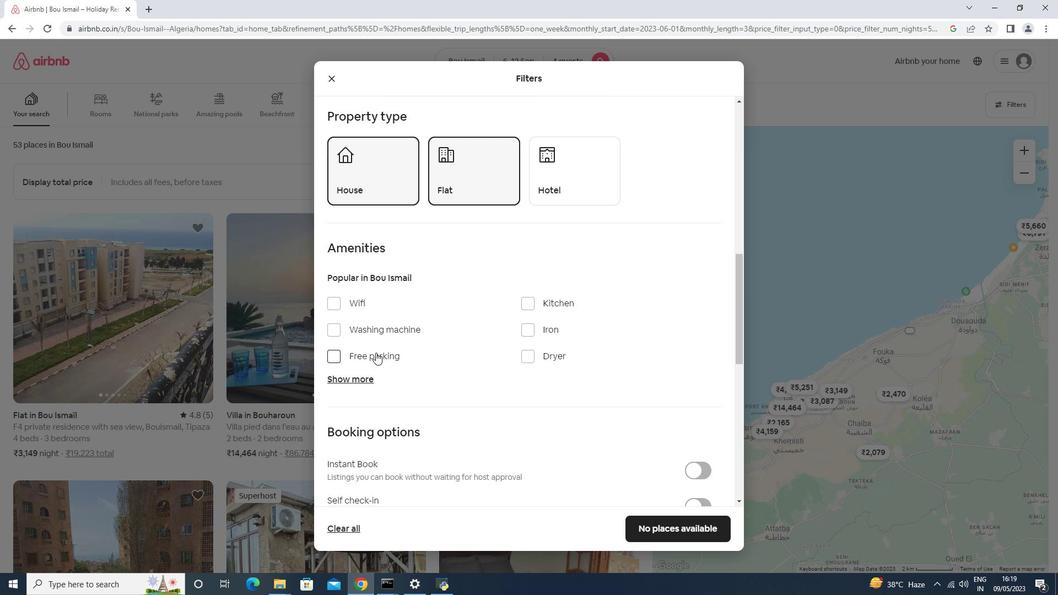 
Action: Mouse moved to (383, 307)
Screenshot: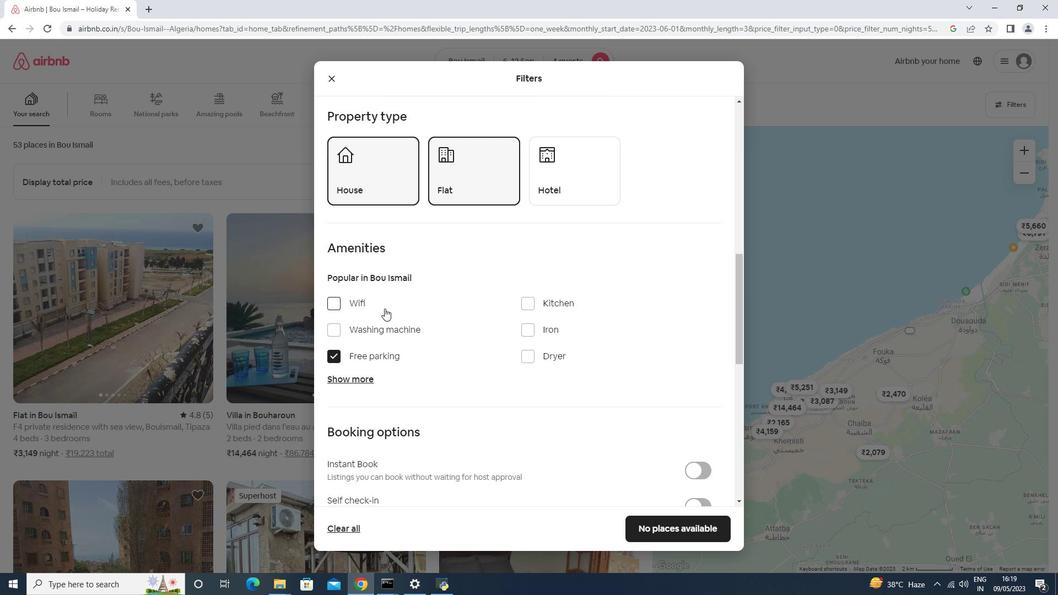 
Action: Mouse pressed left at (383, 307)
Screenshot: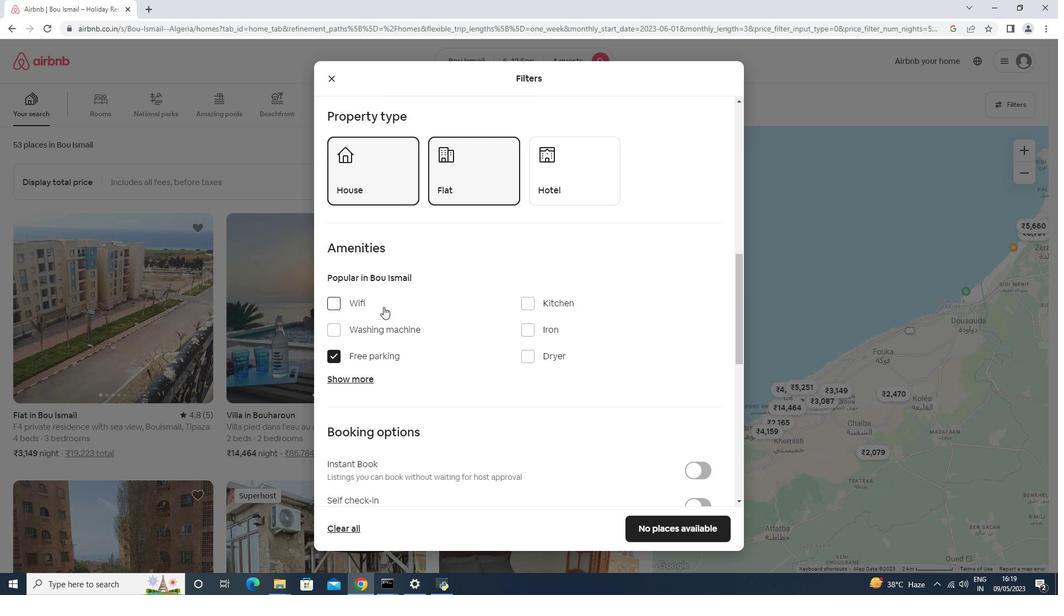 
Action: Mouse moved to (359, 380)
Screenshot: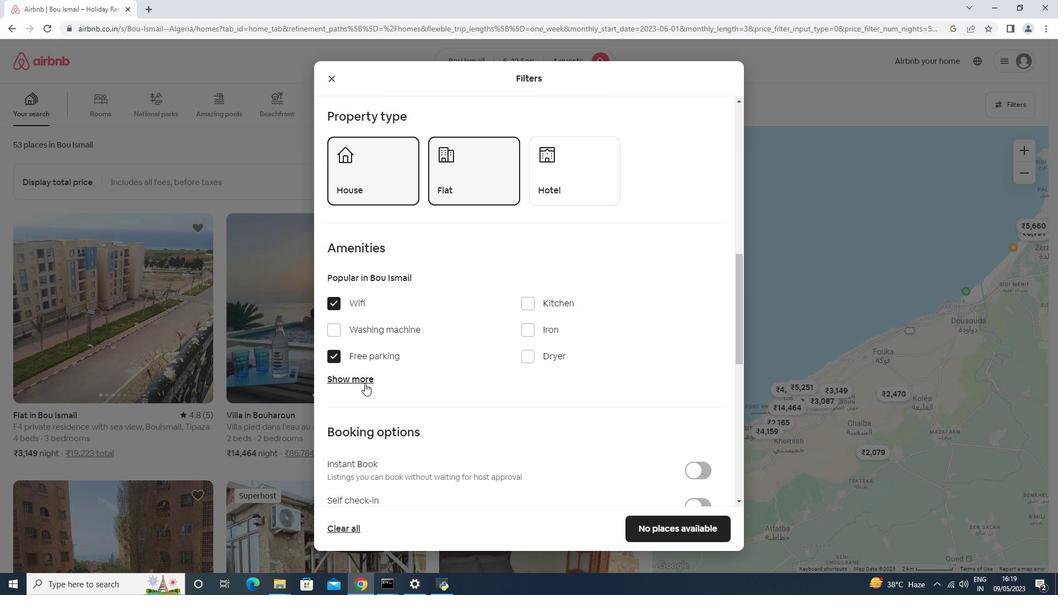 
Action: Mouse pressed left at (359, 380)
Screenshot: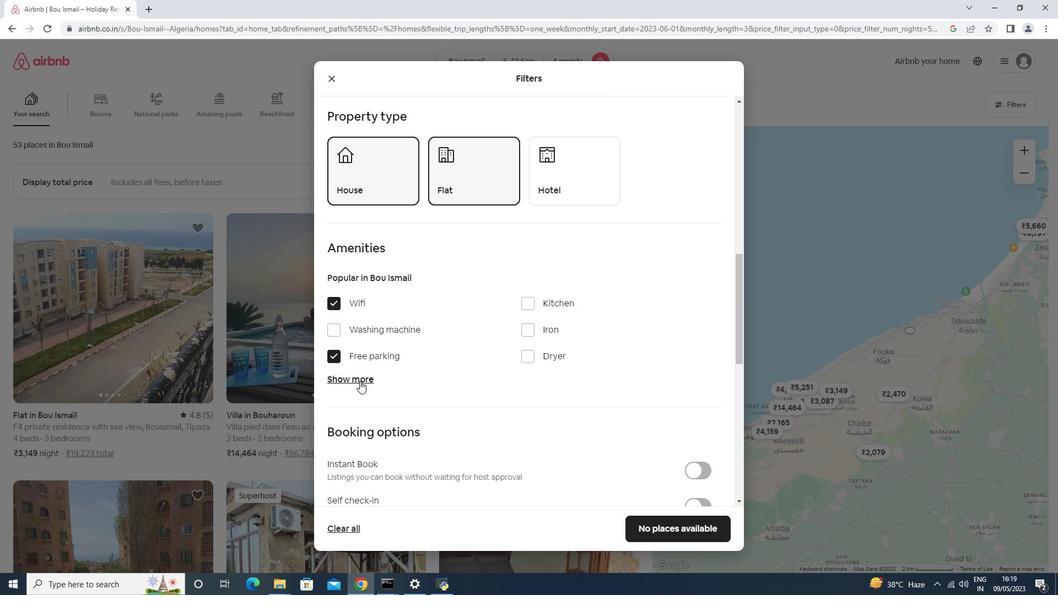 
Action: Mouse moved to (547, 442)
Screenshot: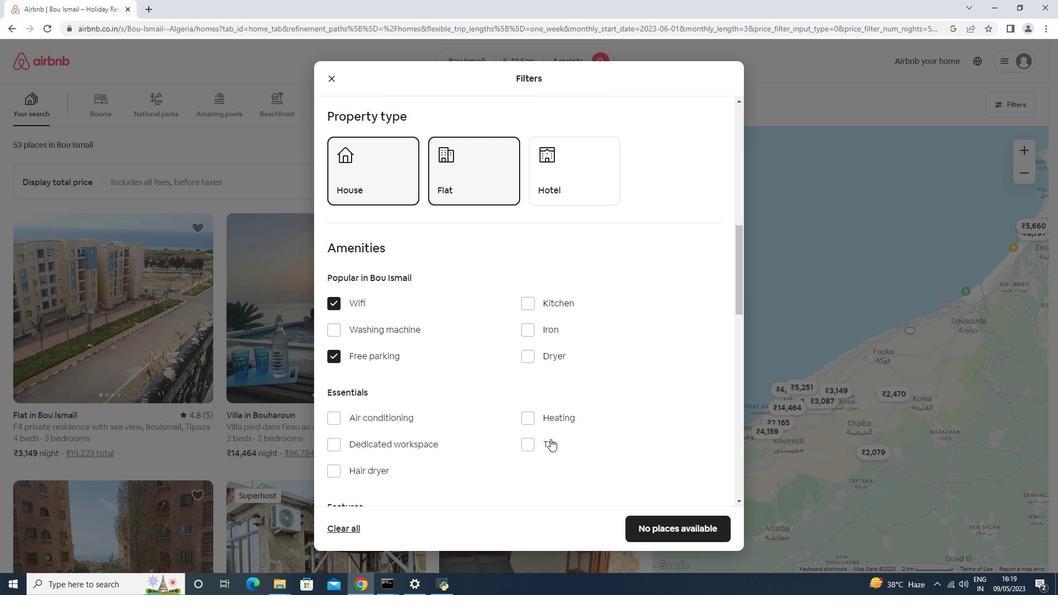 
Action: Mouse pressed left at (547, 442)
Screenshot: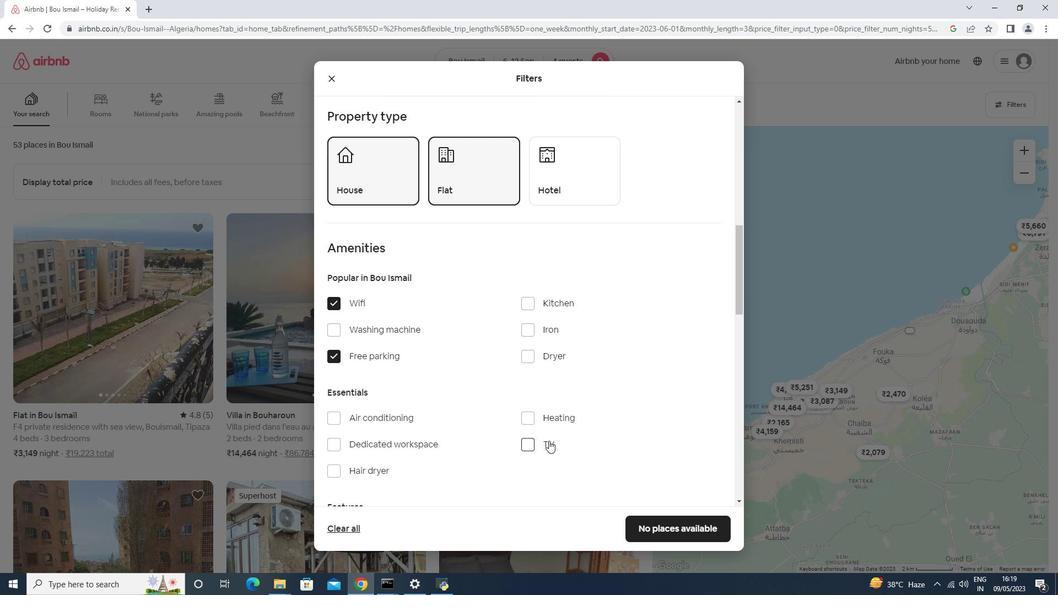 
Action: Mouse scrolled (547, 441) with delta (0, 0)
Screenshot: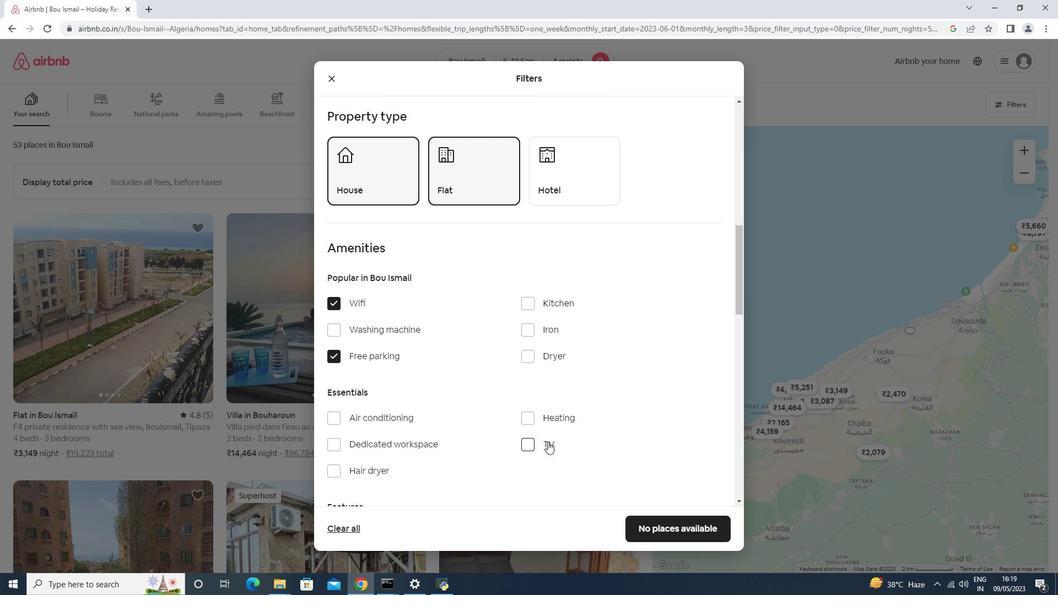 
Action: Mouse scrolled (547, 441) with delta (0, 0)
Screenshot: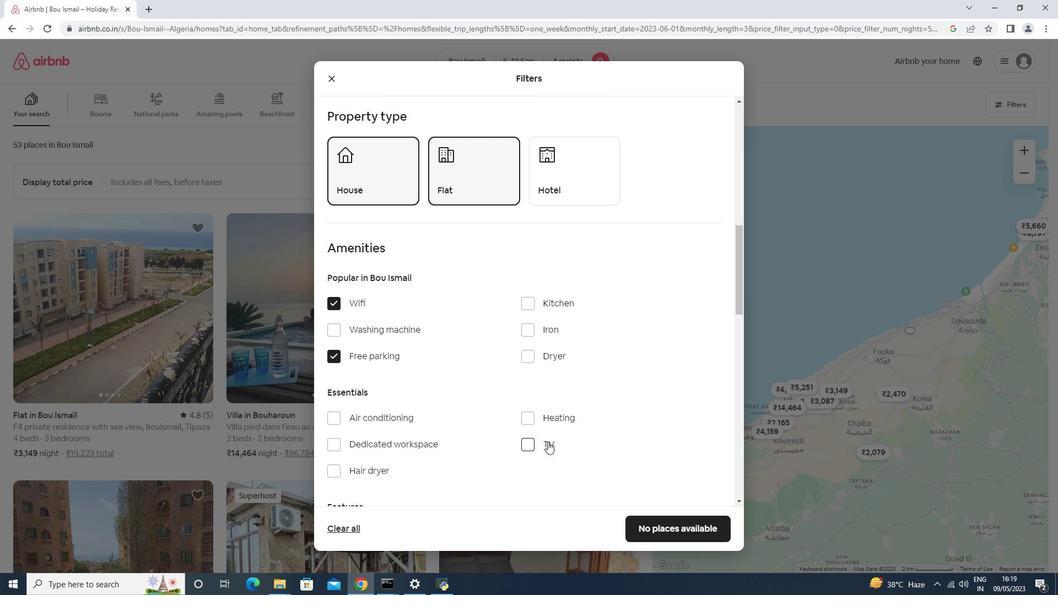 
Action: Mouse scrolled (547, 441) with delta (0, 0)
Screenshot: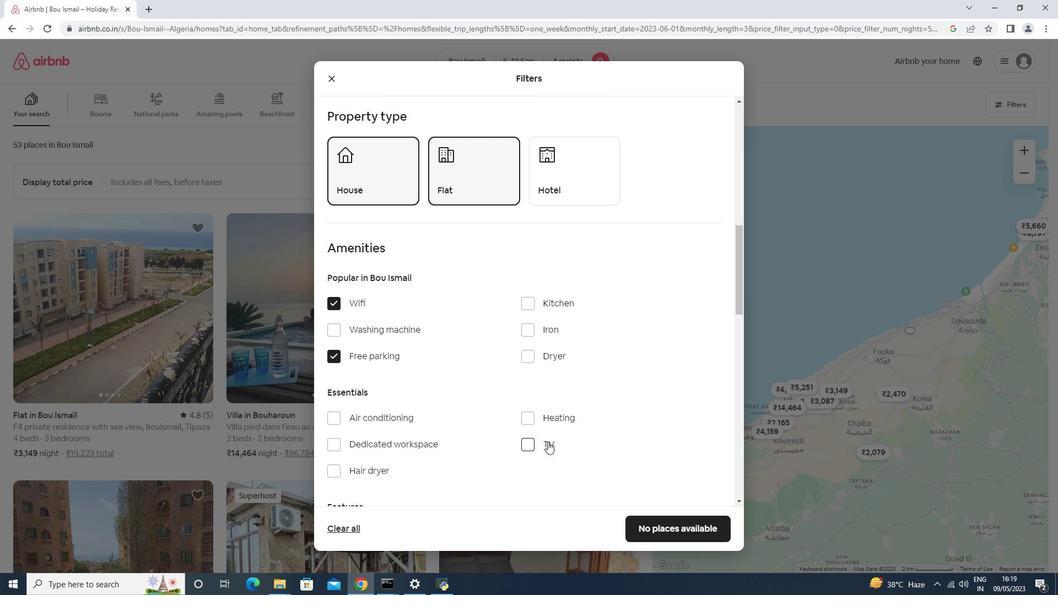 
Action: Mouse scrolled (547, 441) with delta (0, 0)
Screenshot: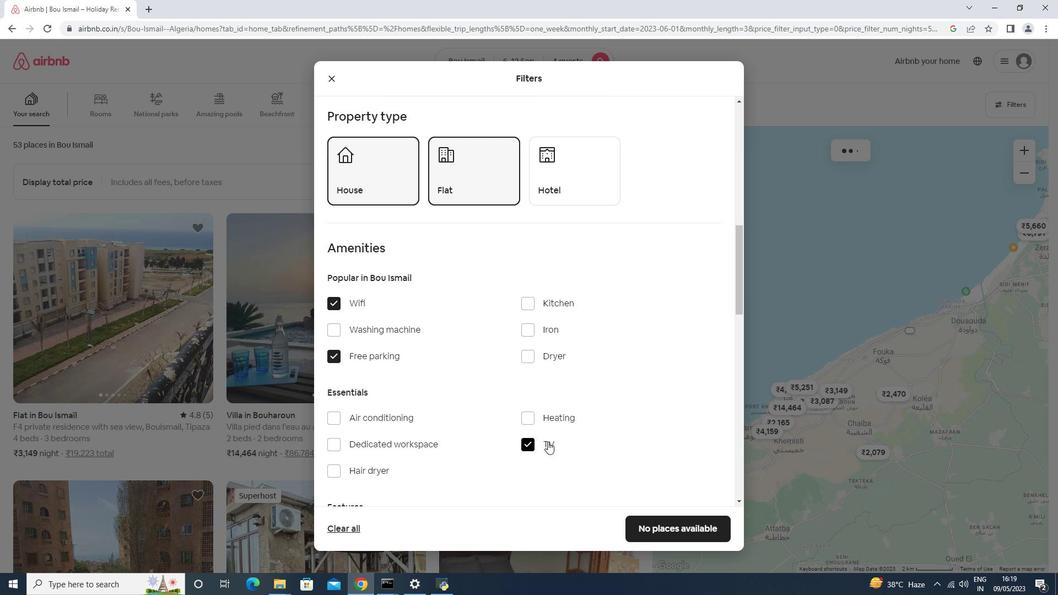 
Action: Mouse moved to (357, 366)
Screenshot: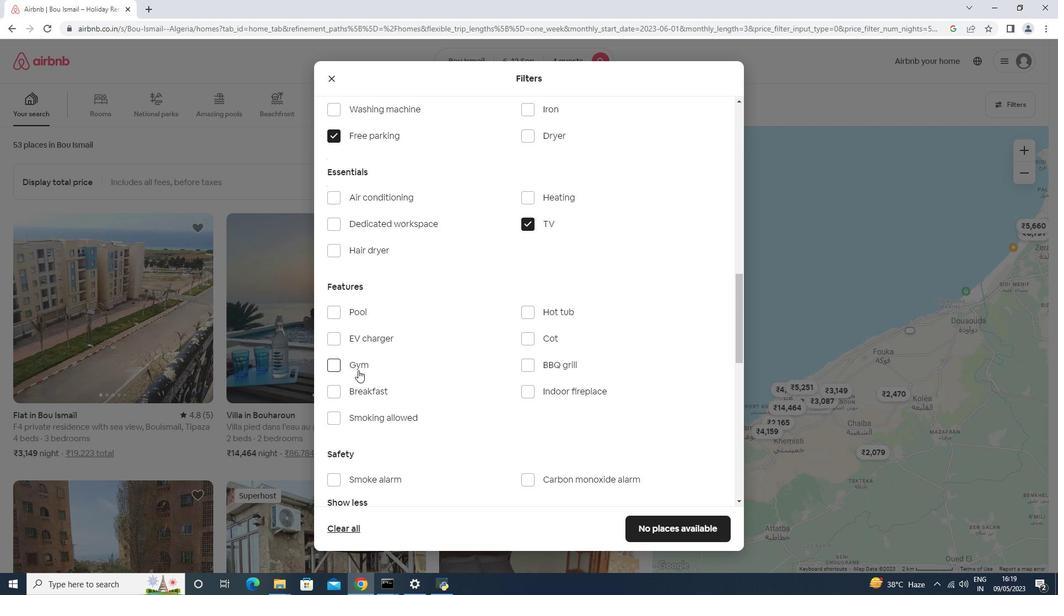 
Action: Mouse pressed left at (357, 366)
Screenshot: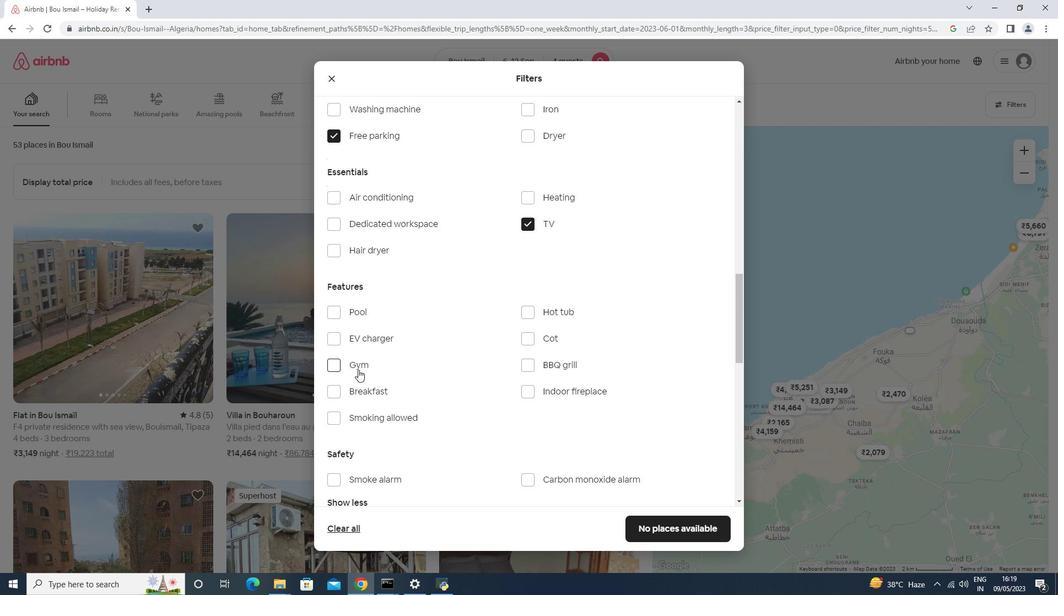 
Action: Mouse moved to (360, 392)
Screenshot: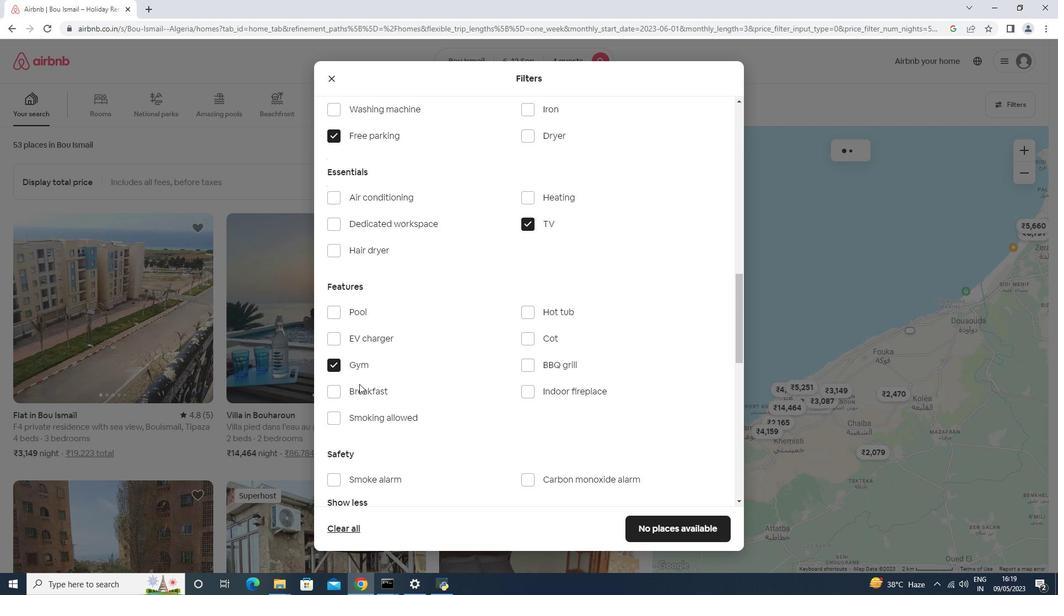 
Action: Mouse pressed left at (360, 392)
Screenshot: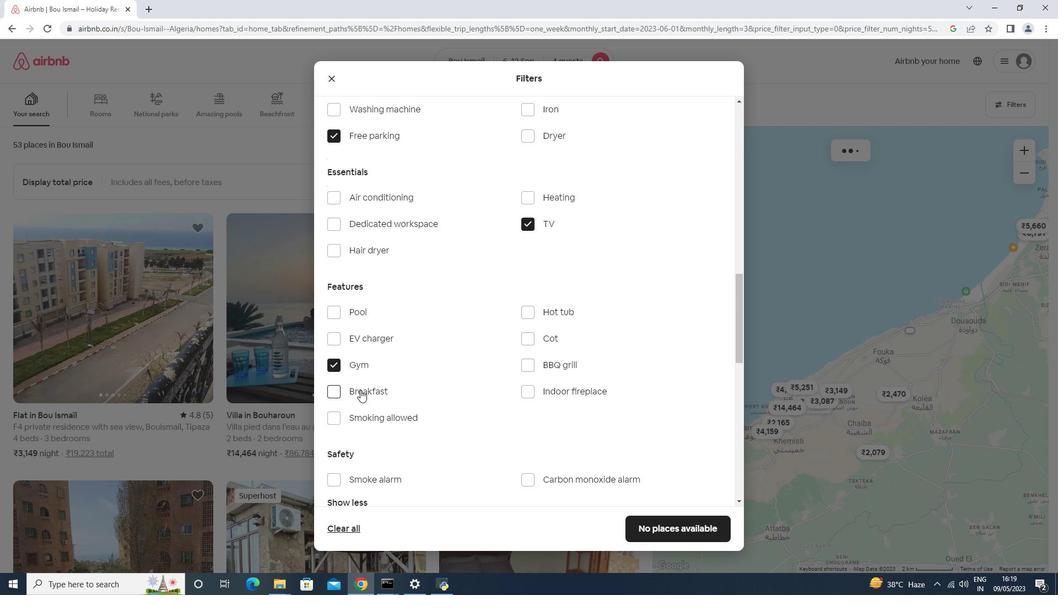 
Action: Mouse moved to (485, 404)
Screenshot: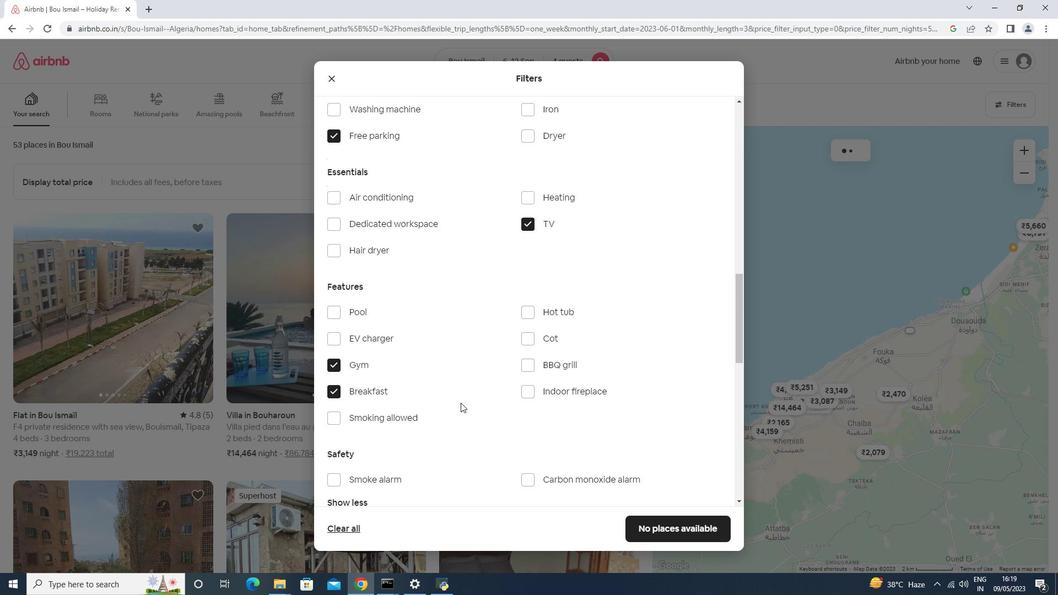 
Action: Mouse scrolled (485, 403) with delta (0, 0)
Screenshot: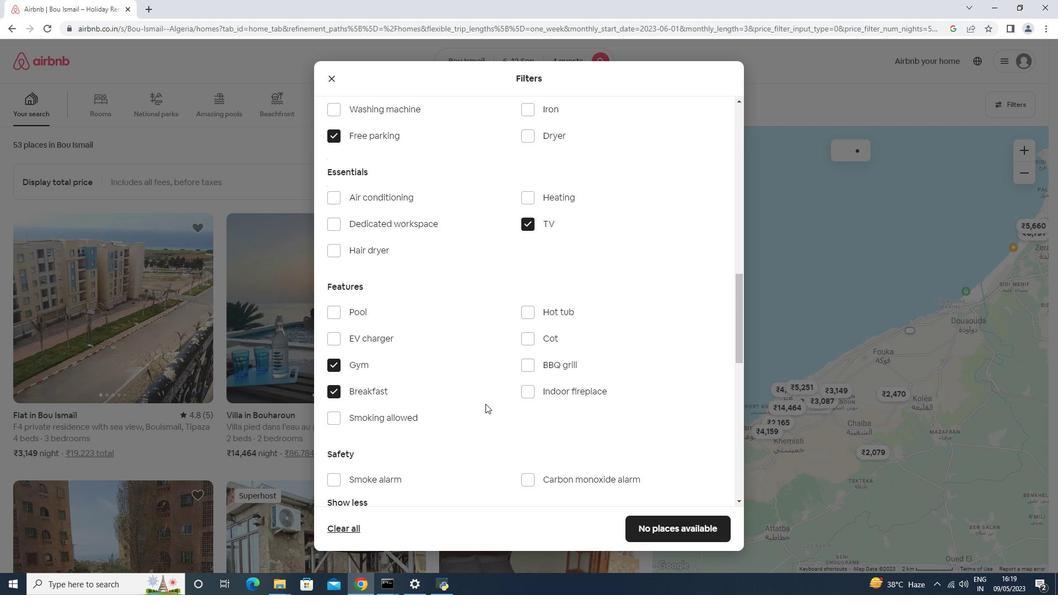 
Action: Mouse scrolled (485, 403) with delta (0, 0)
Screenshot: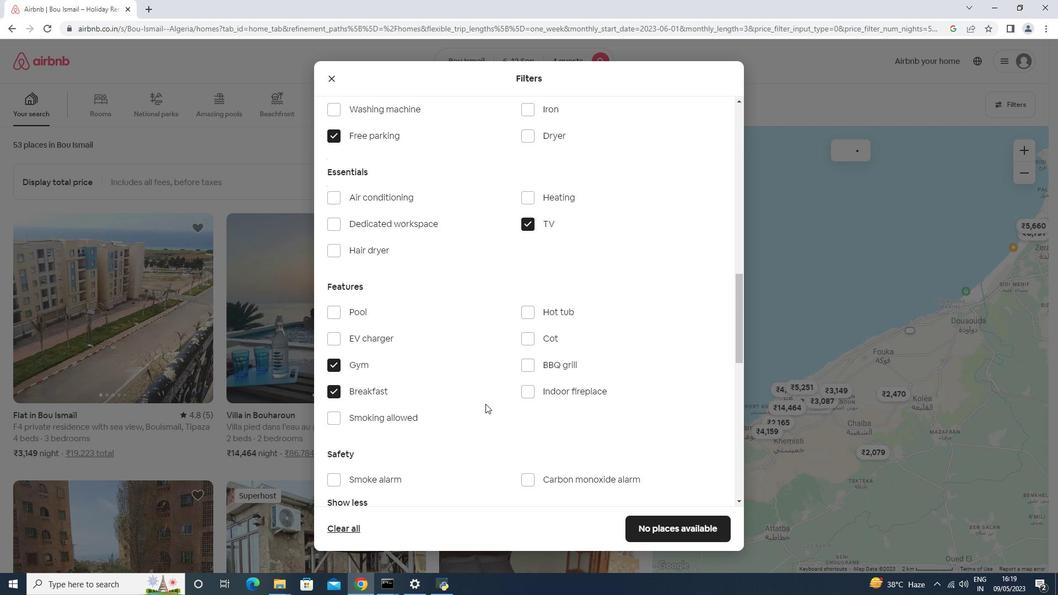 
Action: Mouse scrolled (485, 403) with delta (0, 0)
Screenshot: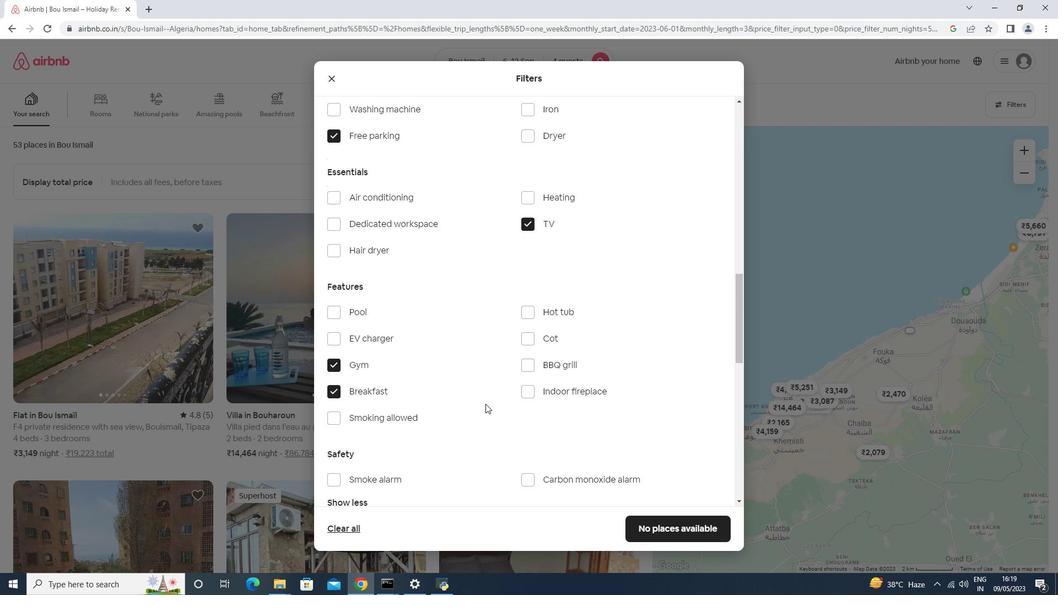 
Action: Mouse scrolled (485, 403) with delta (0, 0)
Screenshot: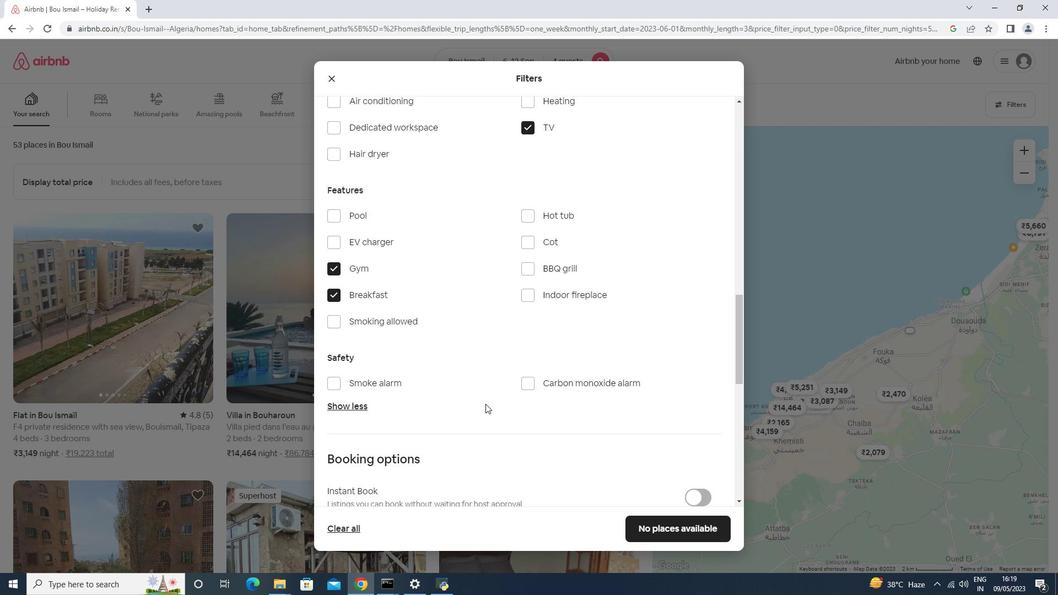 
Action: Mouse moved to (701, 411)
Screenshot: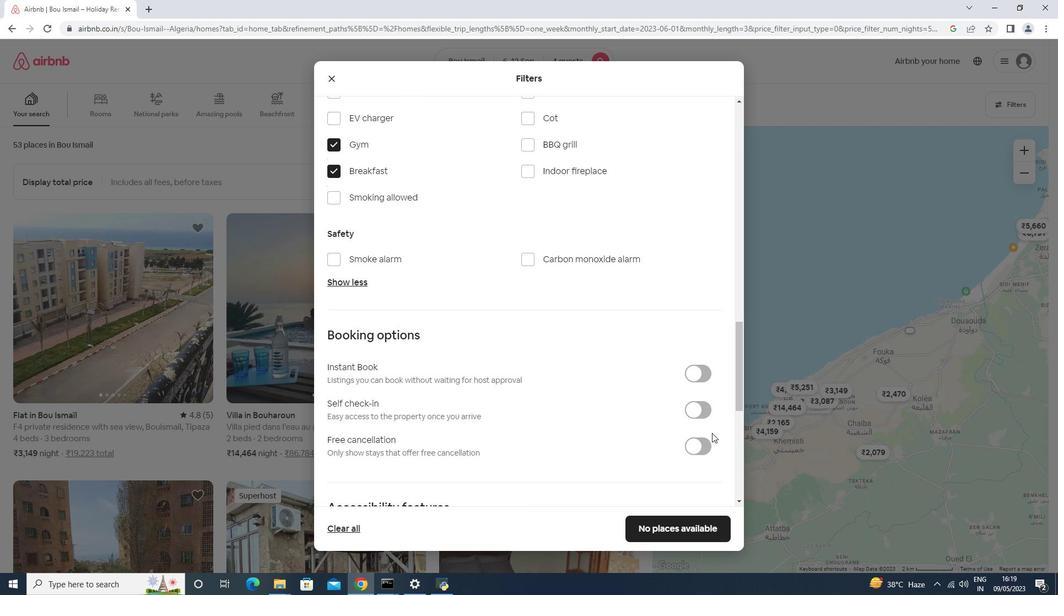 
Action: Mouse pressed left at (701, 411)
Screenshot: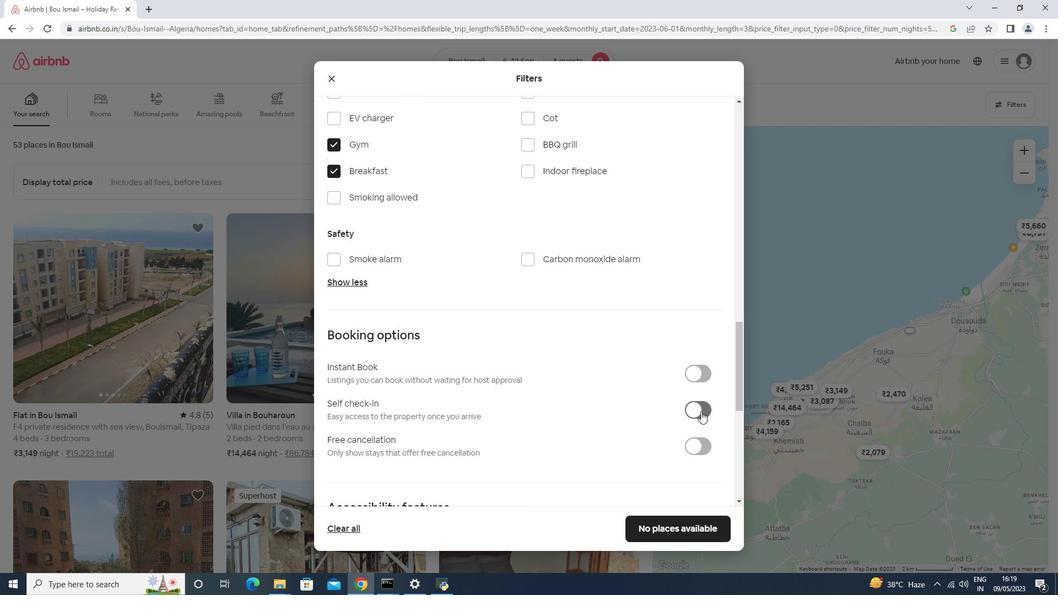 
Action: Mouse moved to (695, 413)
Screenshot: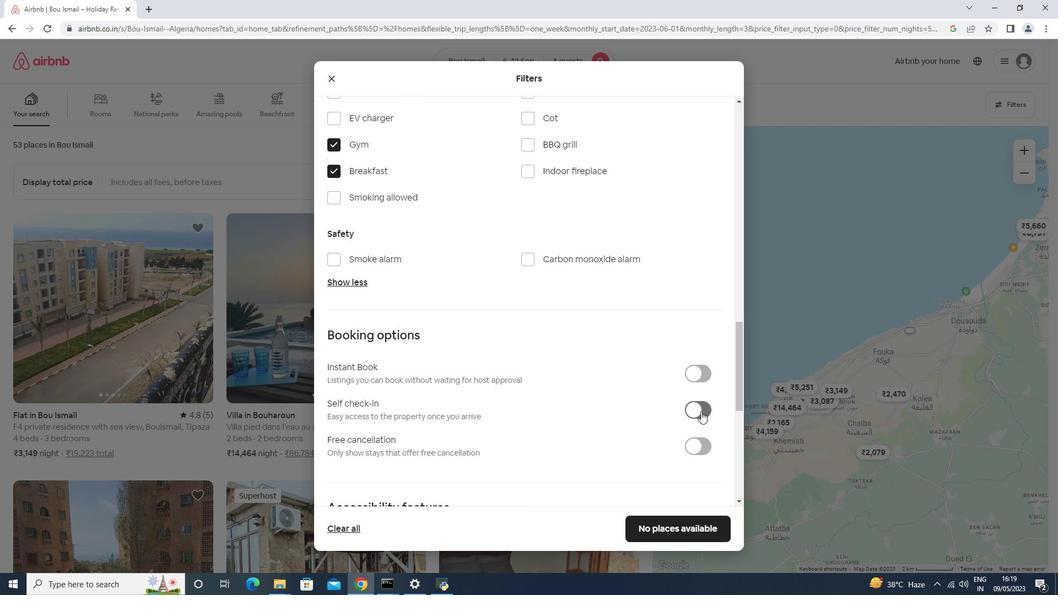 
Action: Mouse scrolled (695, 412) with delta (0, 0)
Screenshot: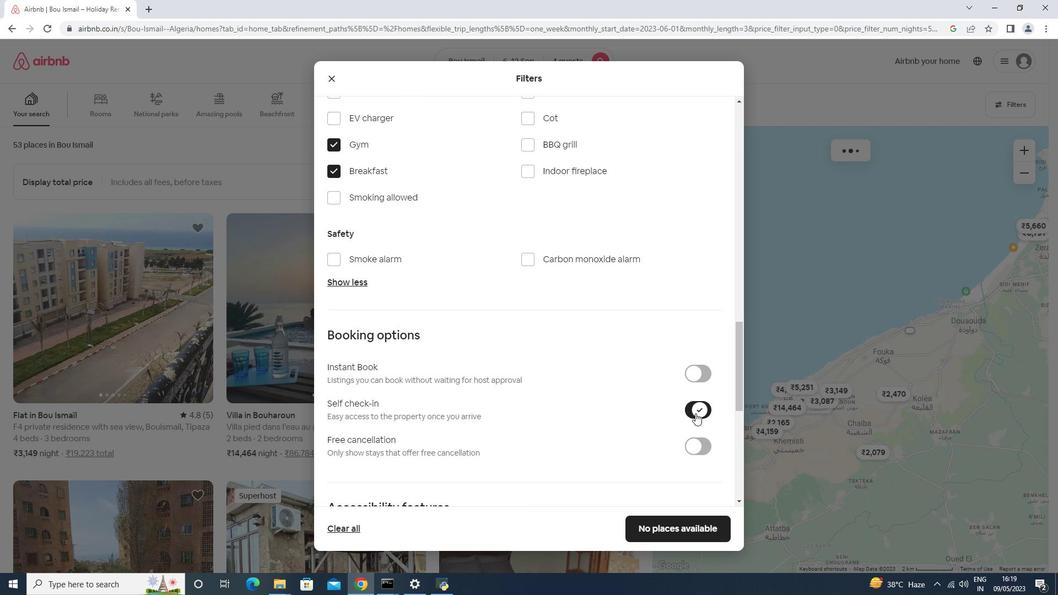 
Action: Mouse scrolled (695, 412) with delta (0, 0)
Screenshot: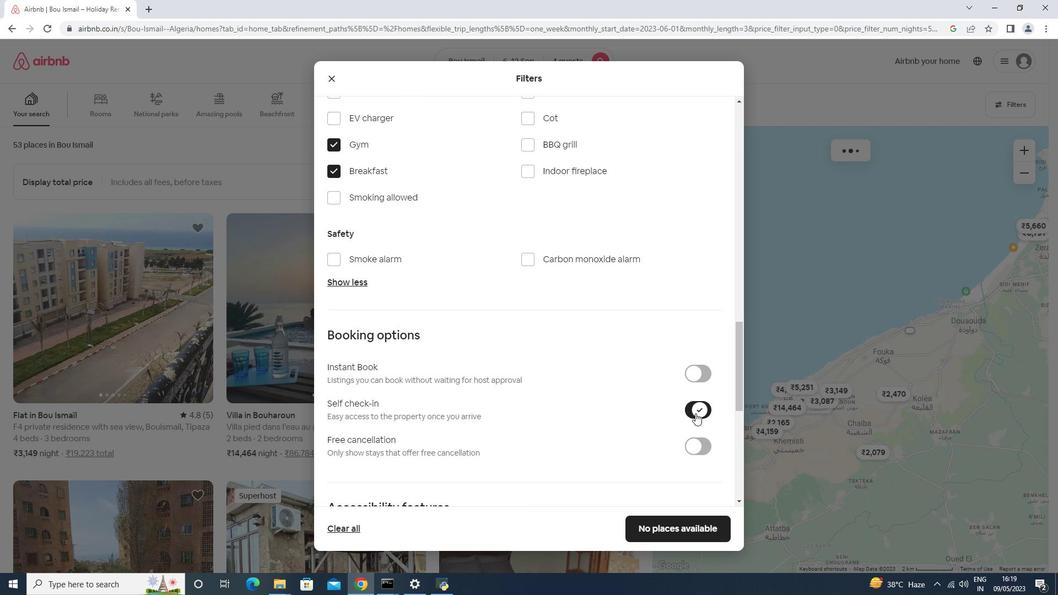 
Action: Mouse scrolled (695, 412) with delta (0, 0)
Screenshot: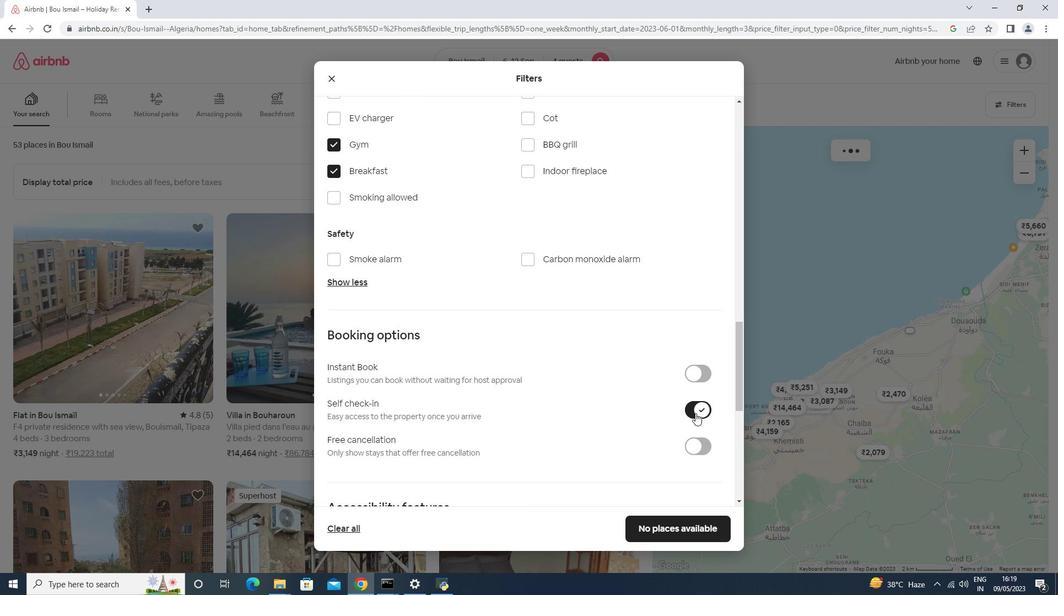 
Action: Mouse scrolled (695, 412) with delta (0, 0)
Screenshot: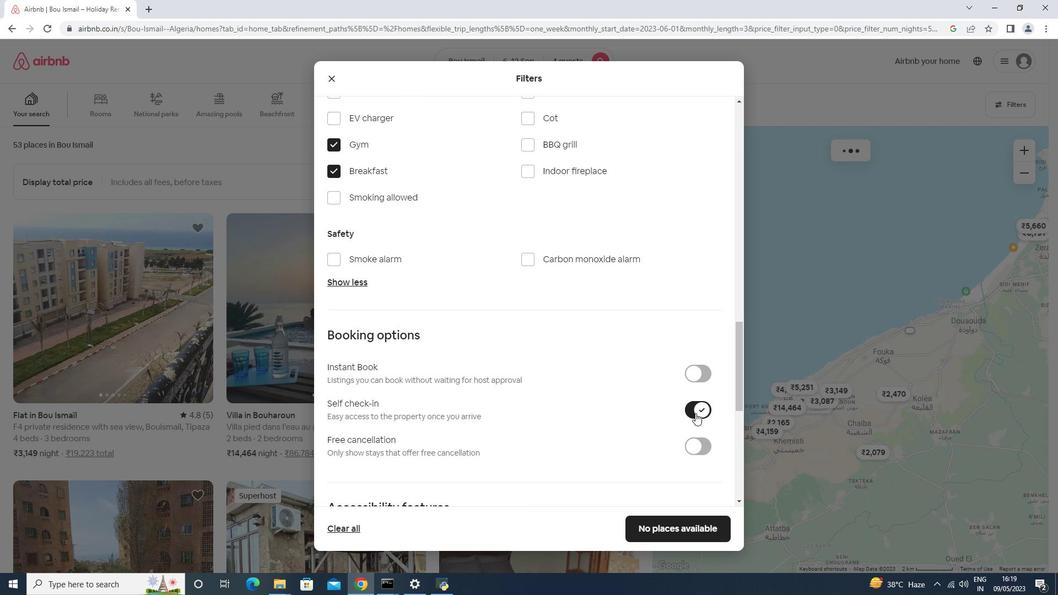 
Action: Mouse scrolled (695, 412) with delta (0, 0)
Screenshot: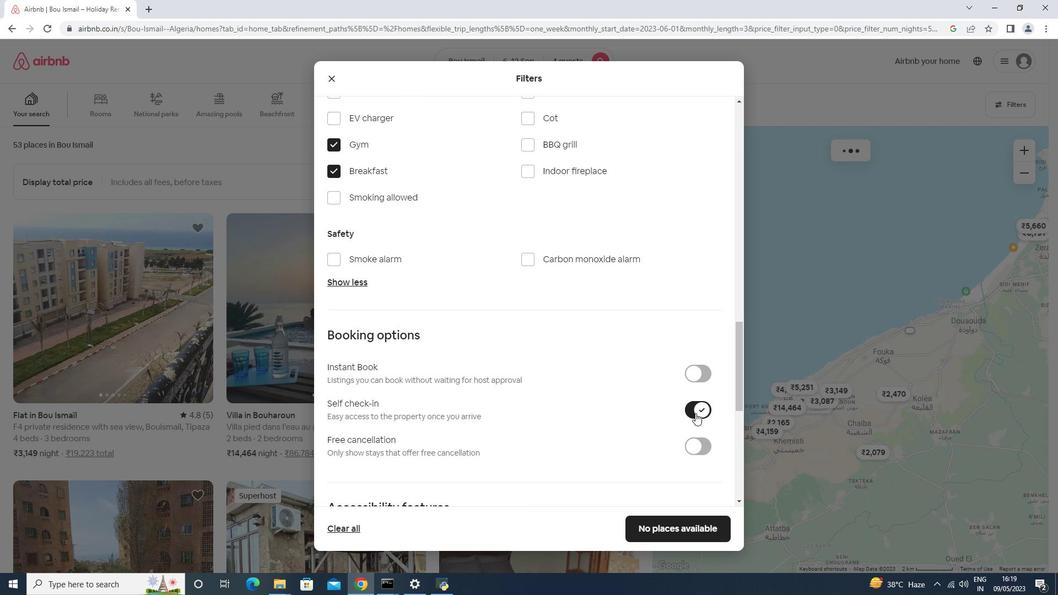 
Action: Mouse scrolled (695, 412) with delta (0, 0)
Screenshot: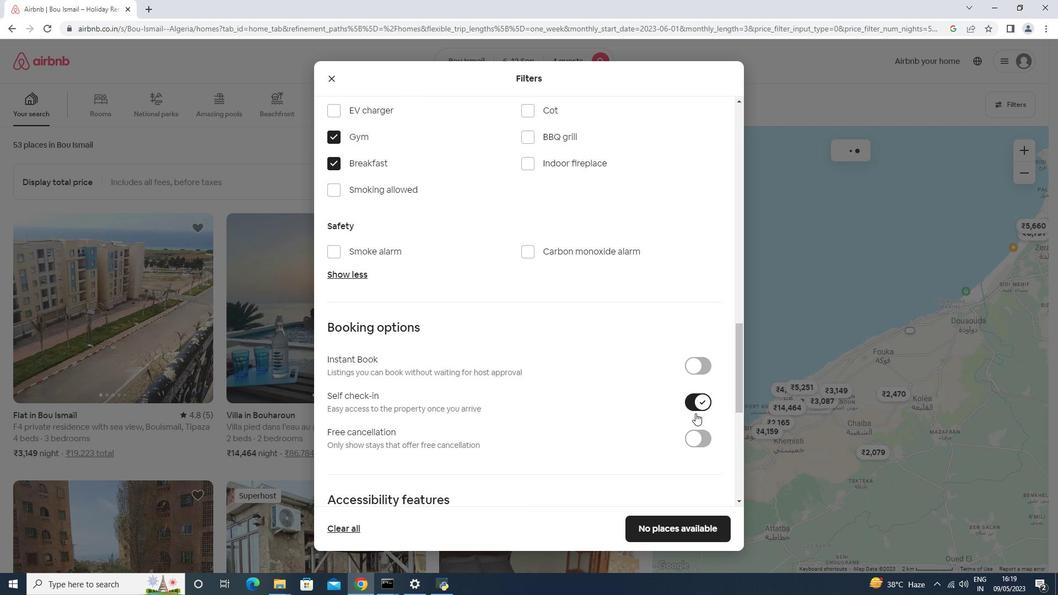 
Action: Mouse moved to (594, 450)
Screenshot: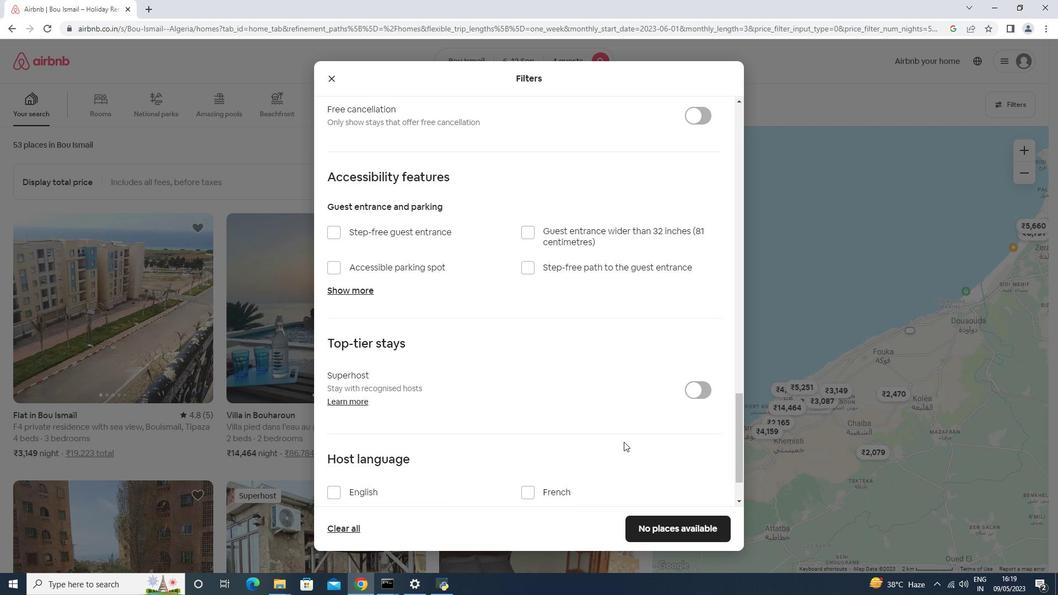 
Action: Mouse scrolled (594, 449) with delta (0, 0)
Screenshot: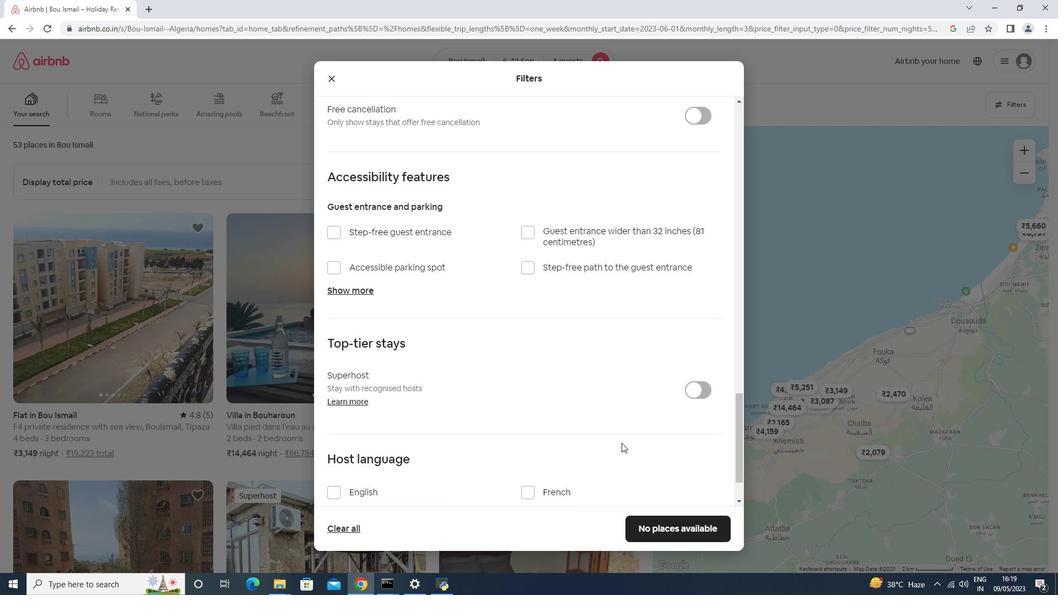 
Action: Mouse moved to (593, 450)
Screenshot: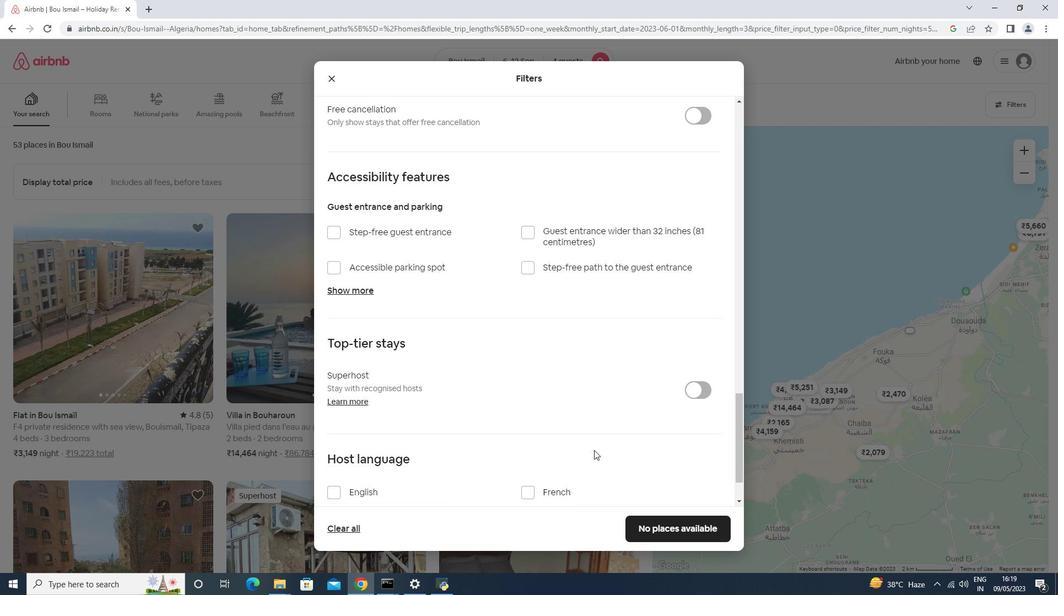 
Action: Mouse scrolled (594, 449) with delta (0, 0)
Screenshot: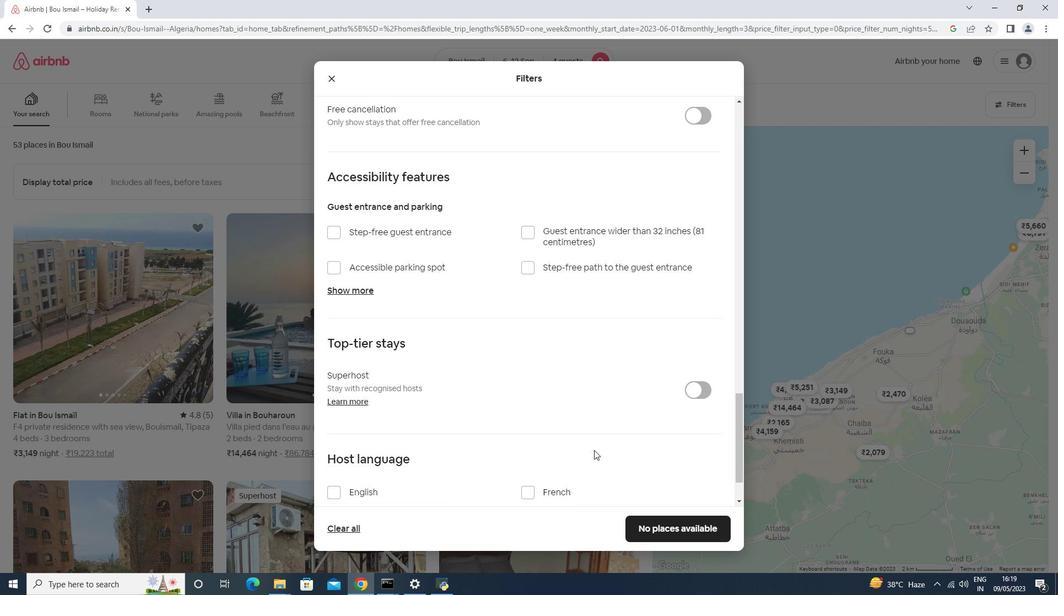 
Action: Mouse scrolled (593, 449) with delta (0, 0)
Screenshot: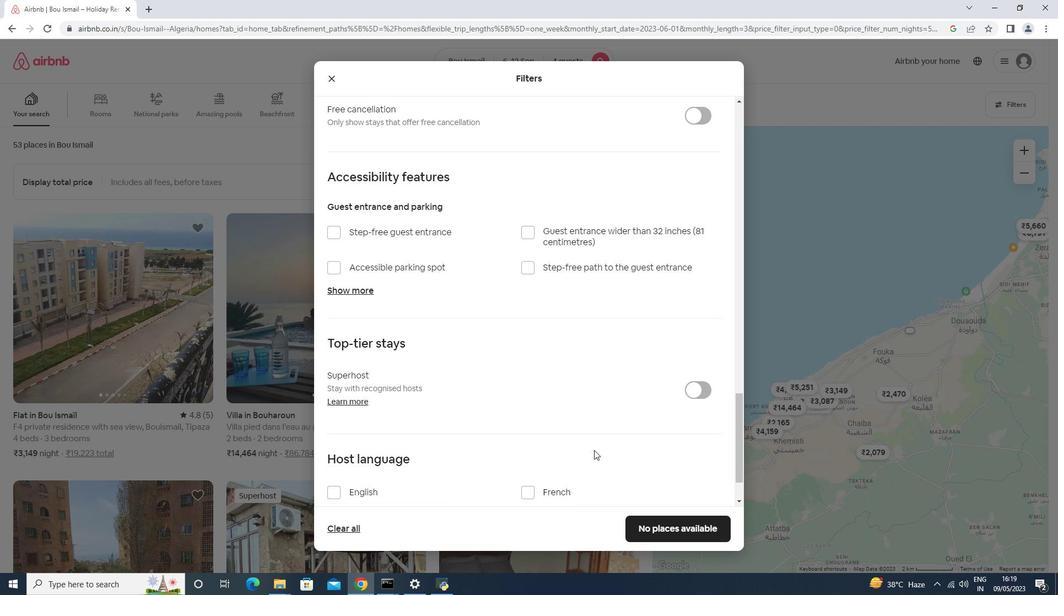 
Action: Mouse moved to (385, 429)
Screenshot: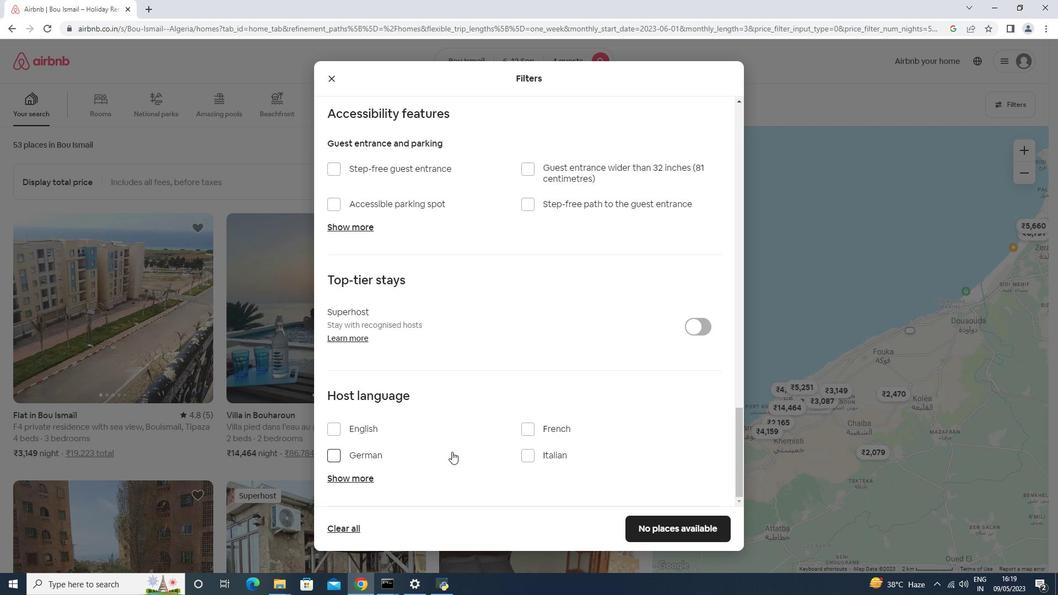 
Action: Mouse pressed left at (385, 429)
Screenshot: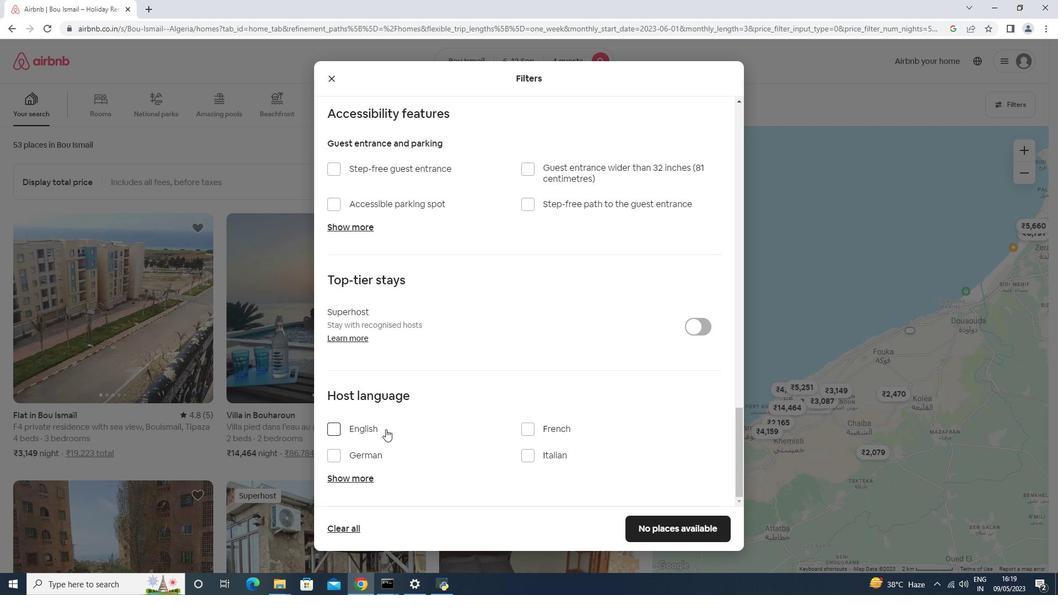 
Action: Mouse moved to (663, 525)
Screenshot: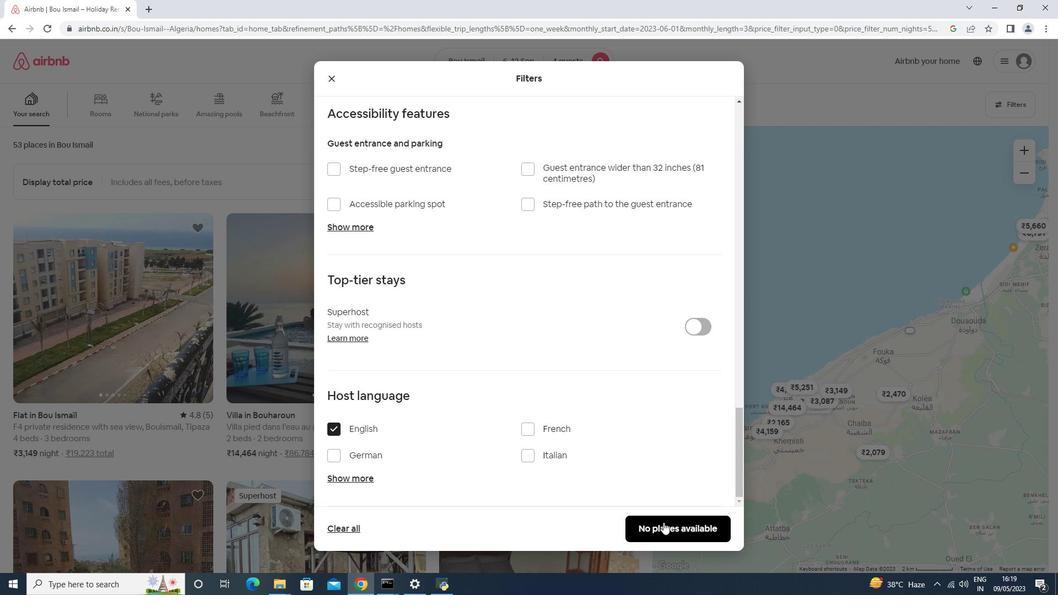 
Action: Mouse pressed left at (663, 525)
Screenshot: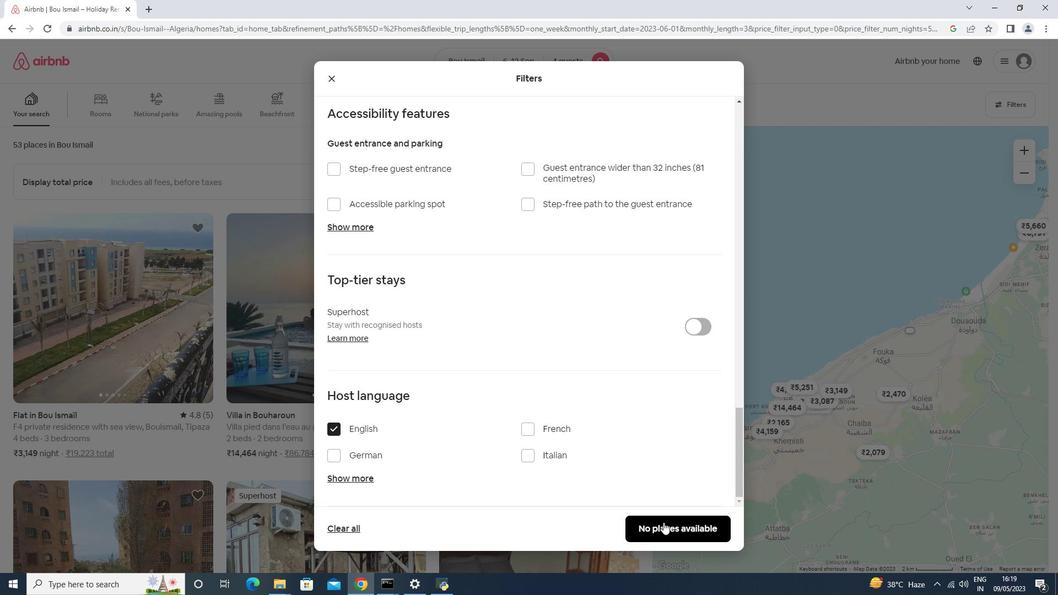 
Action: Mouse moved to (663, 526)
Screenshot: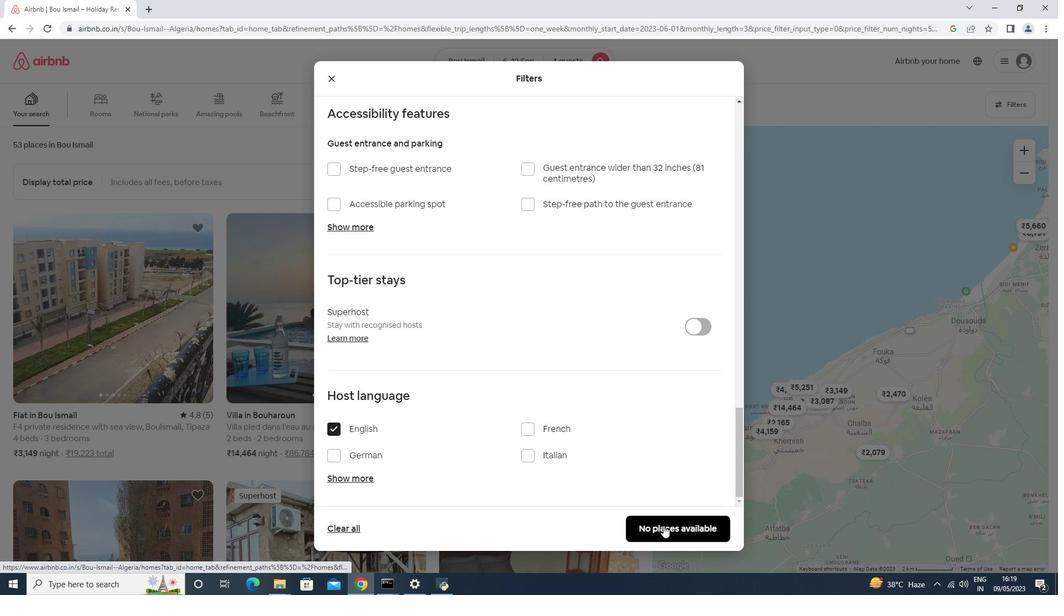 
